 Task: Search one way flight ticket for 2 adults, 2 infants in seat and 1 infant on lap in first from Fairbanks: Fairbanks International Airport to Fort Wayne: Fort Wayne International Airport on 5-4-2023. Choice of flights is United. Number of bags: 1 checked bag. Price is upto 75000. Outbound departure time preference is 10:45.
Action: Mouse moved to (392, 336)
Screenshot: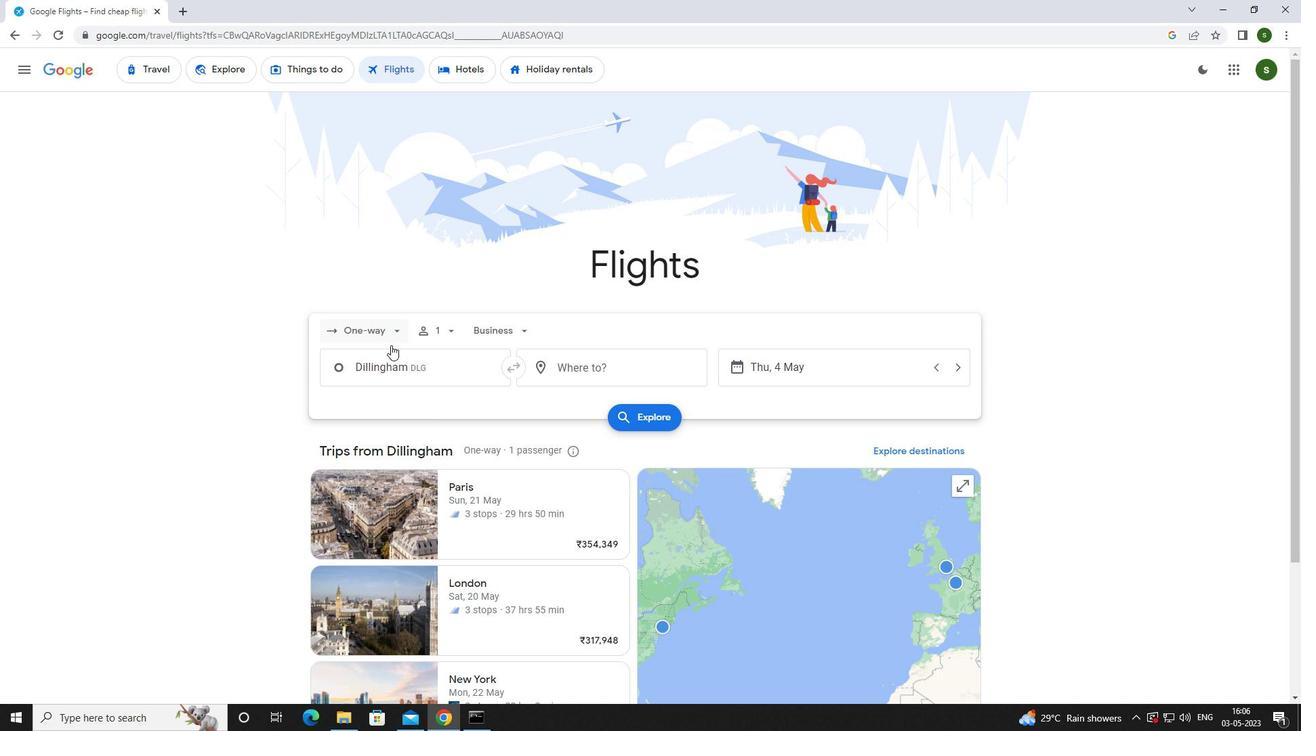 
Action: Mouse pressed left at (392, 336)
Screenshot: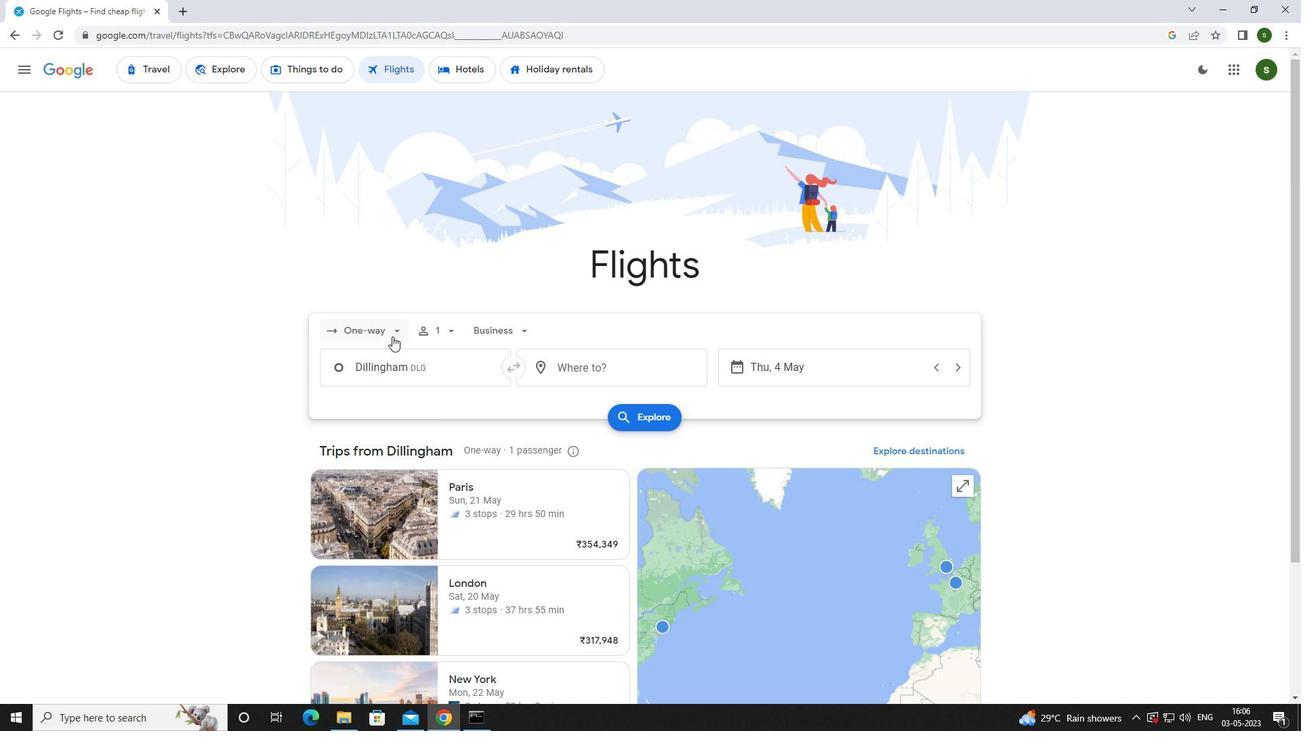 
Action: Mouse moved to (393, 393)
Screenshot: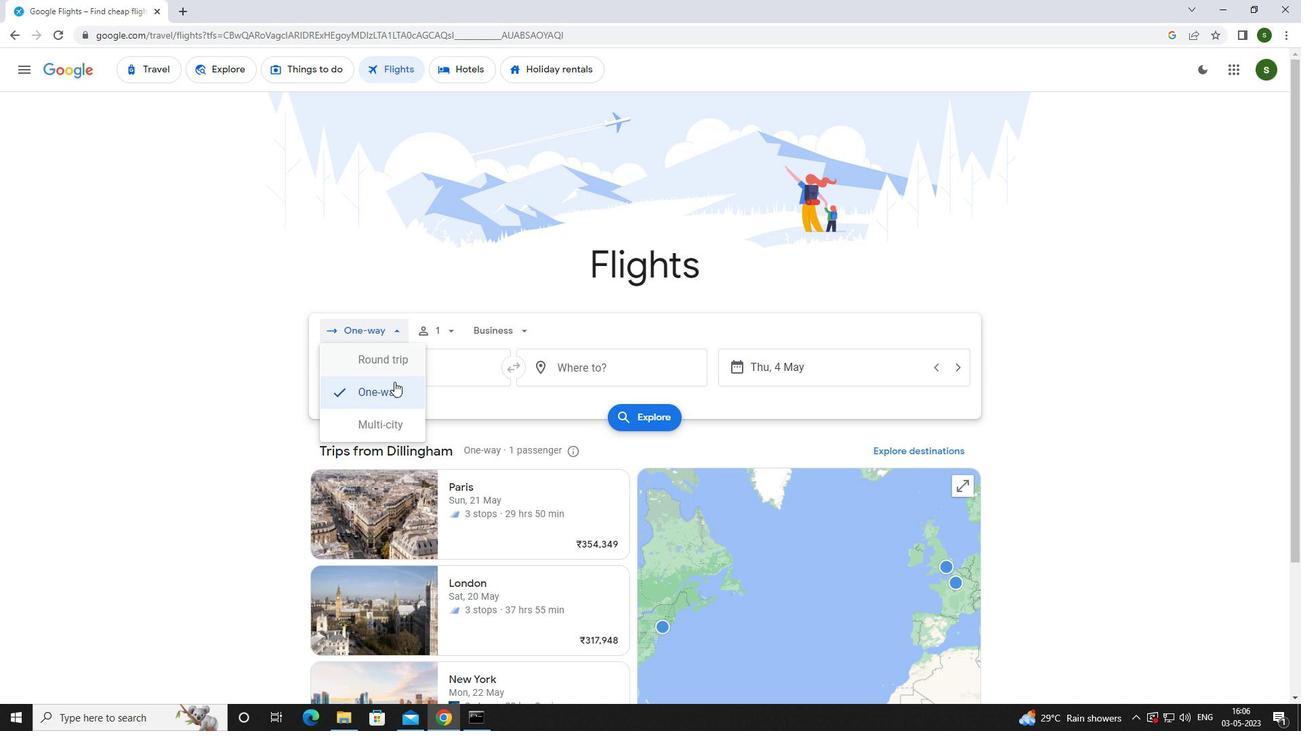 
Action: Mouse pressed left at (393, 393)
Screenshot: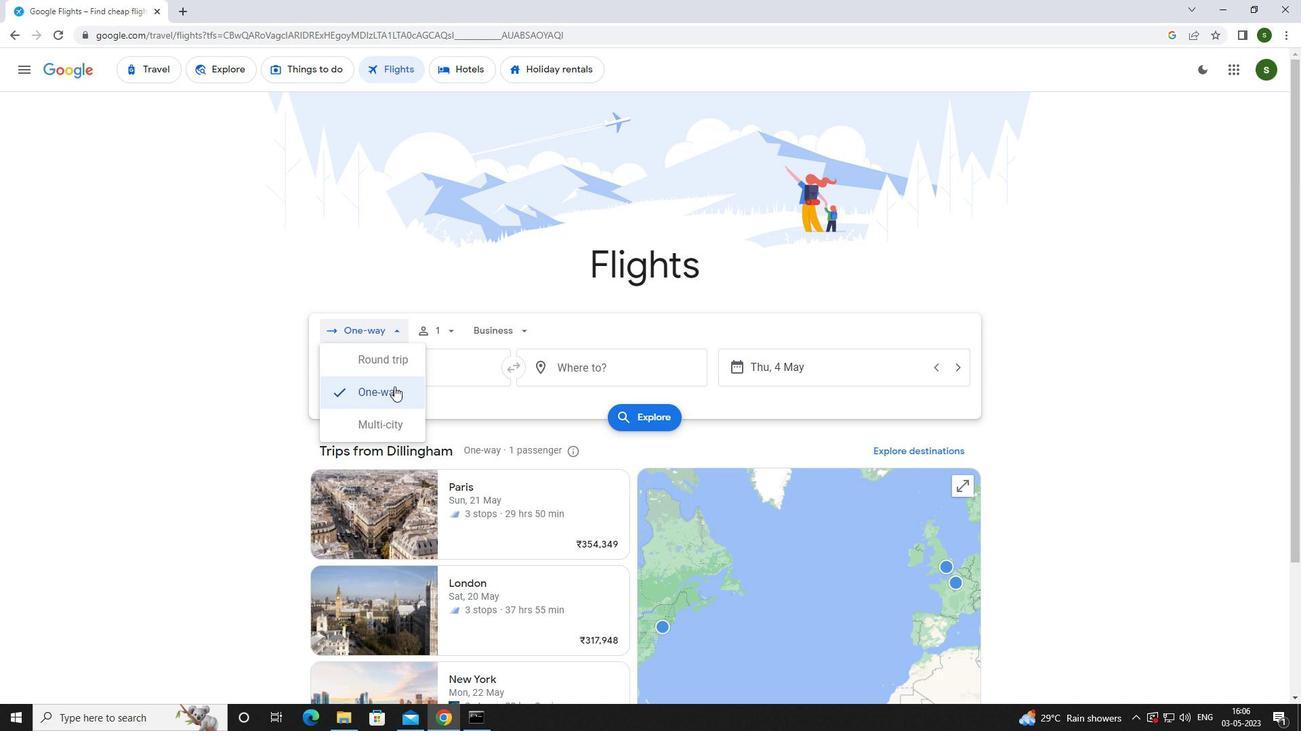
Action: Mouse moved to (452, 330)
Screenshot: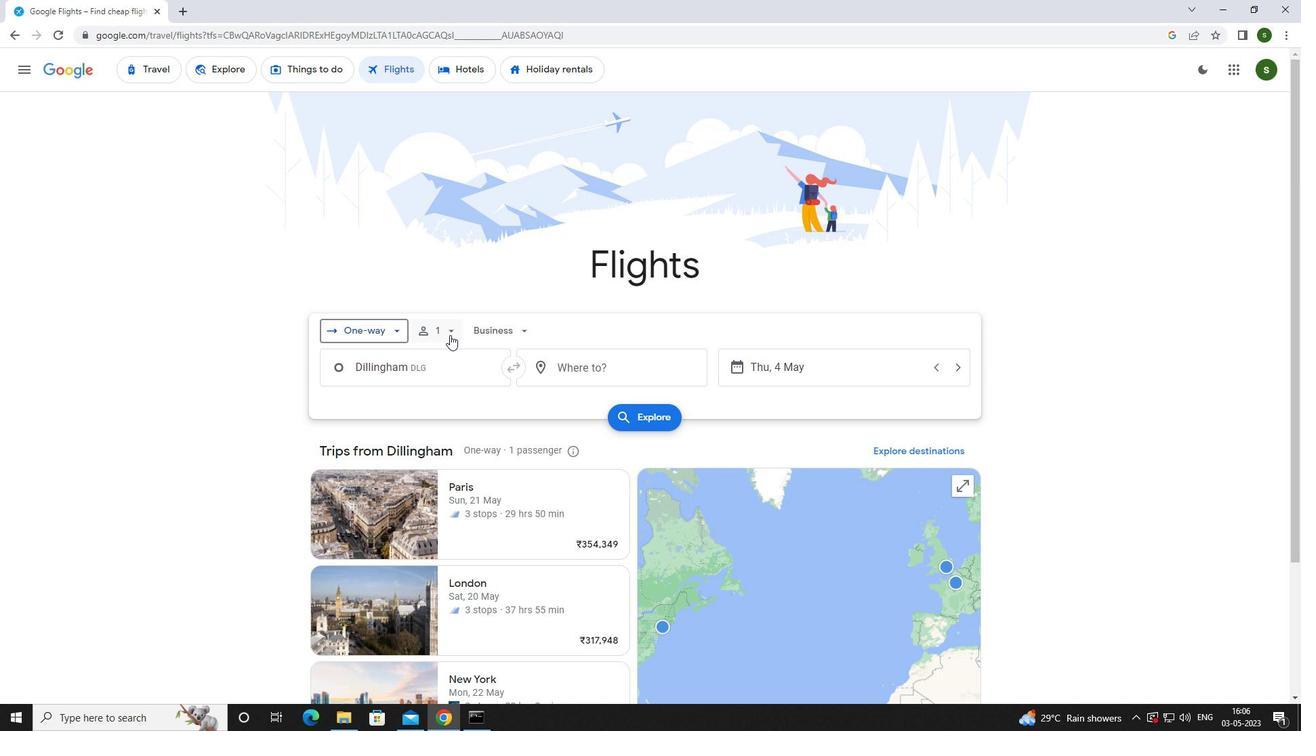 
Action: Mouse pressed left at (452, 330)
Screenshot: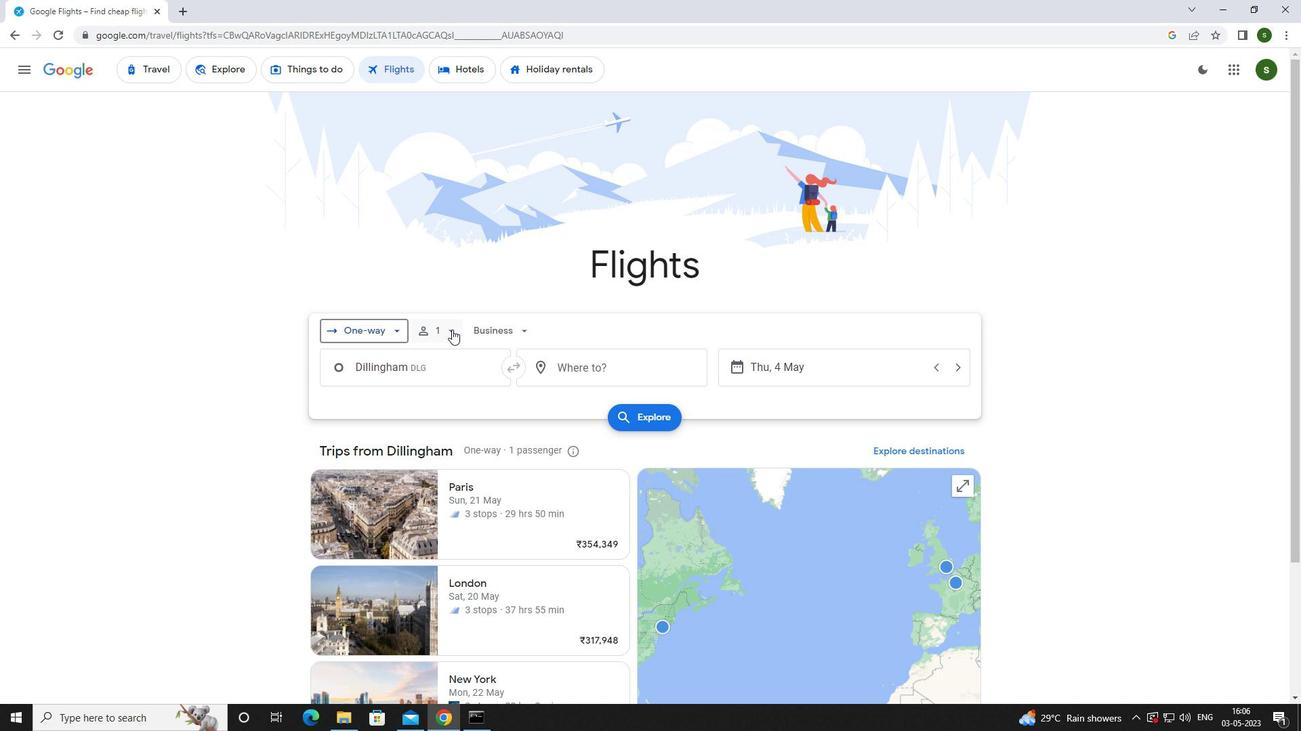 
Action: Mouse moved to (555, 363)
Screenshot: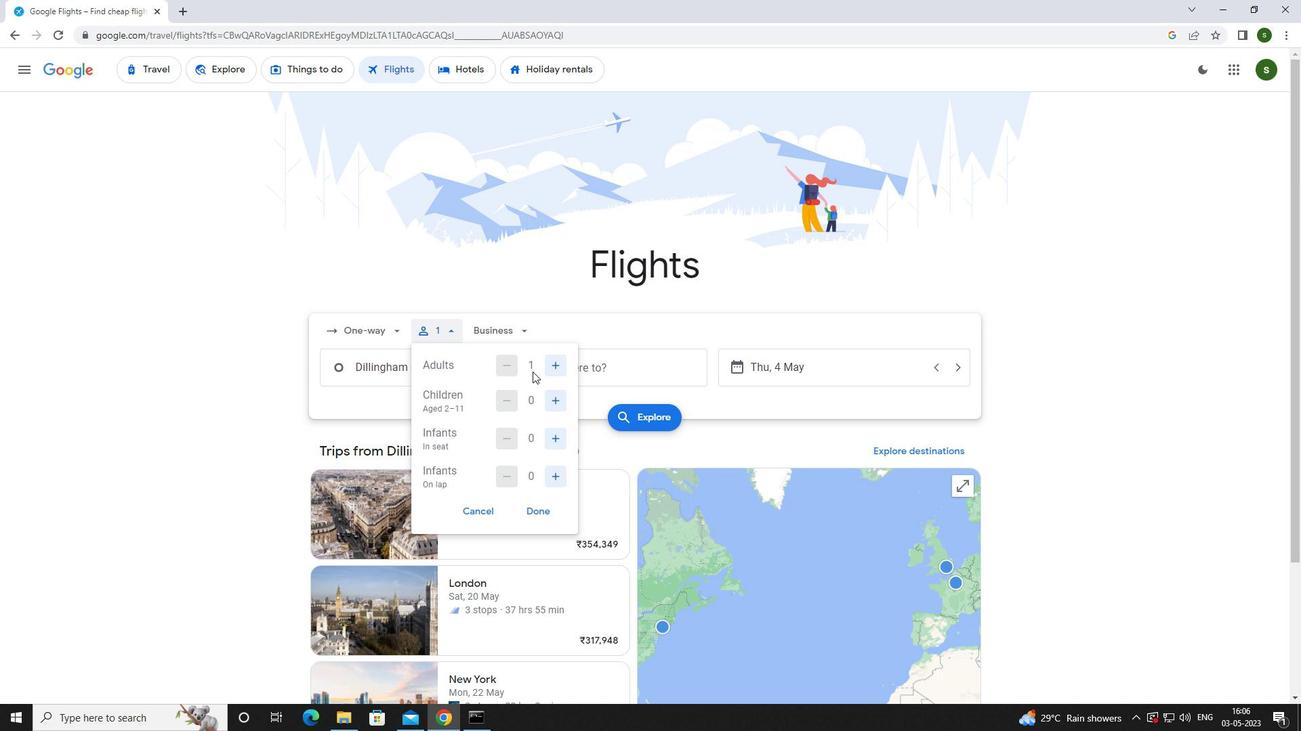 
Action: Mouse pressed left at (555, 363)
Screenshot: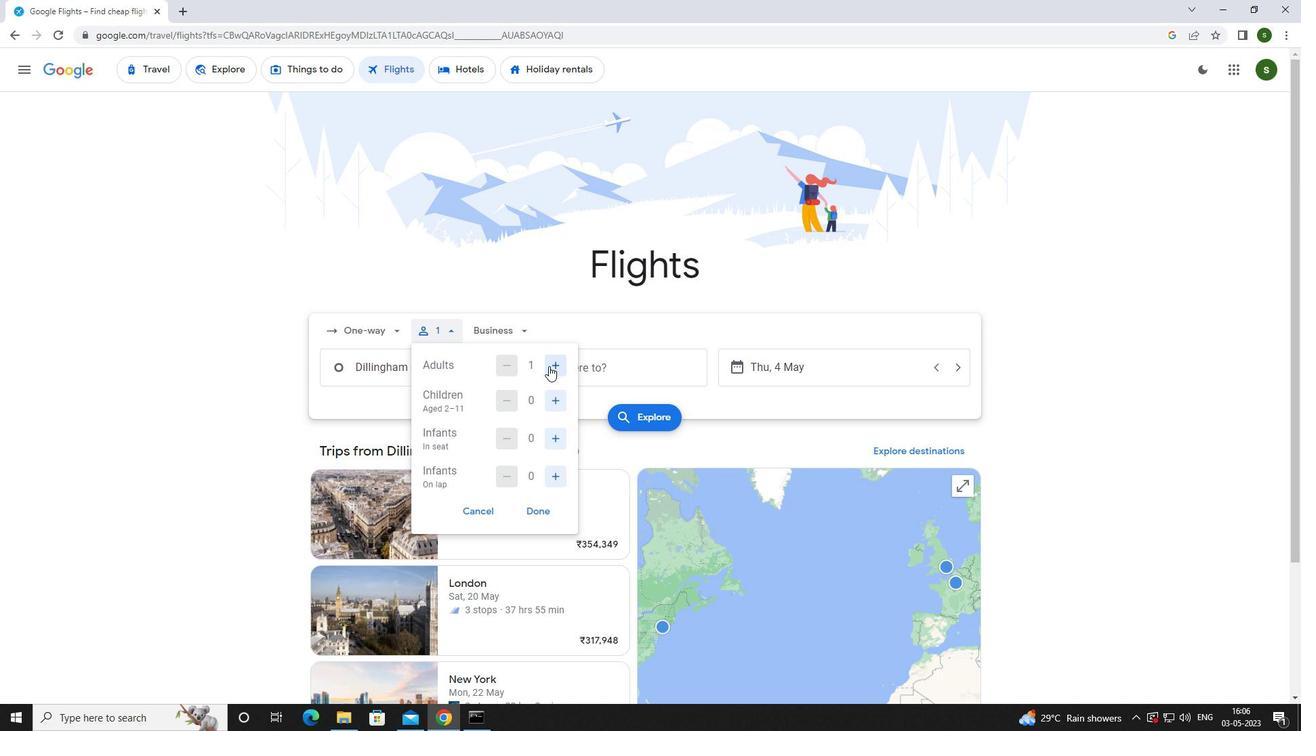 
Action: Mouse moved to (548, 437)
Screenshot: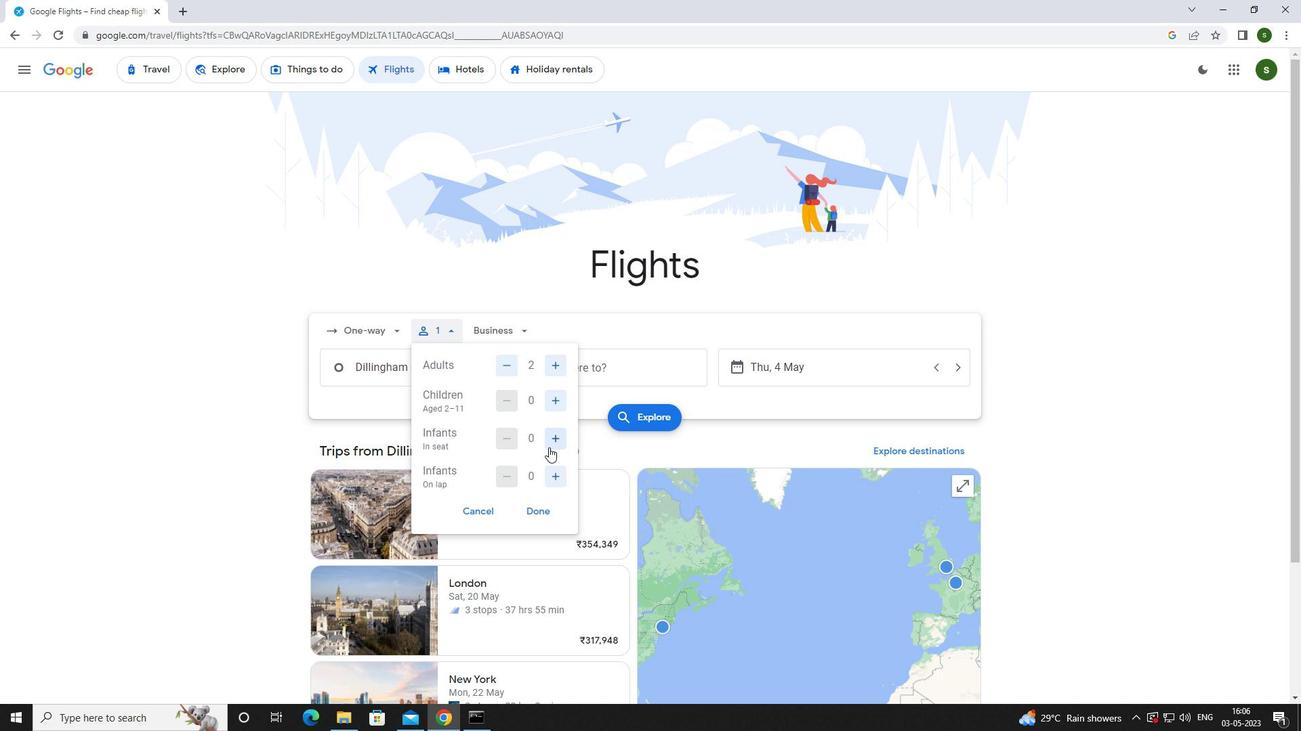 
Action: Mouse pressed left at (548, 437)
Screenshot: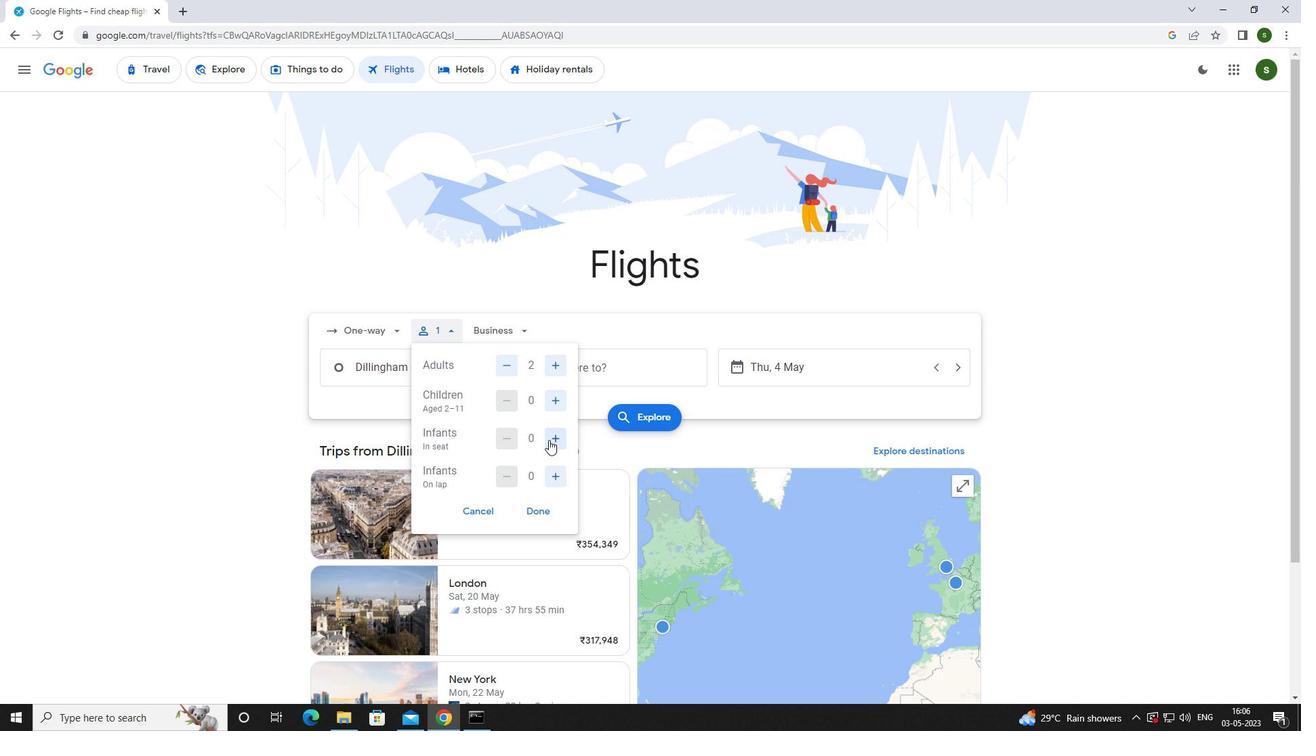 
Action: Mouse pressed left at (548, 437)
Screenshot: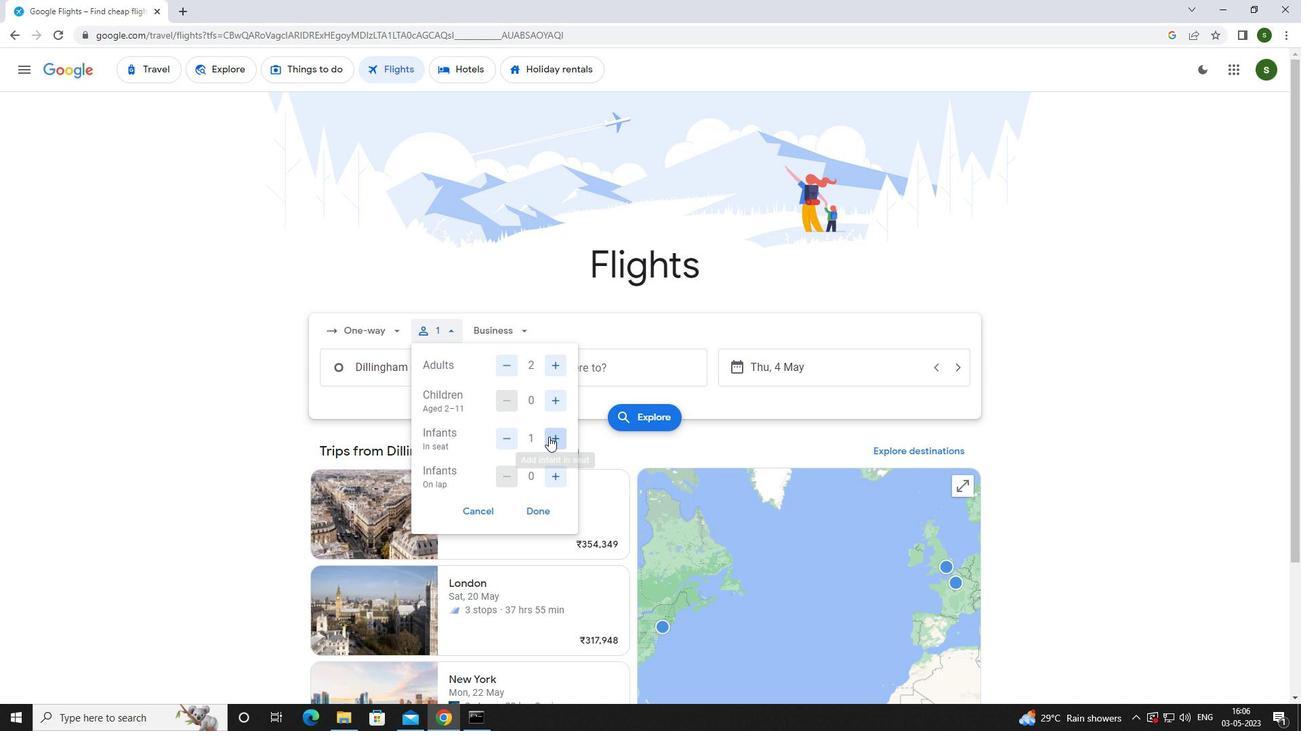 
Action: Mouse moved to (559, 474)
Screenshot: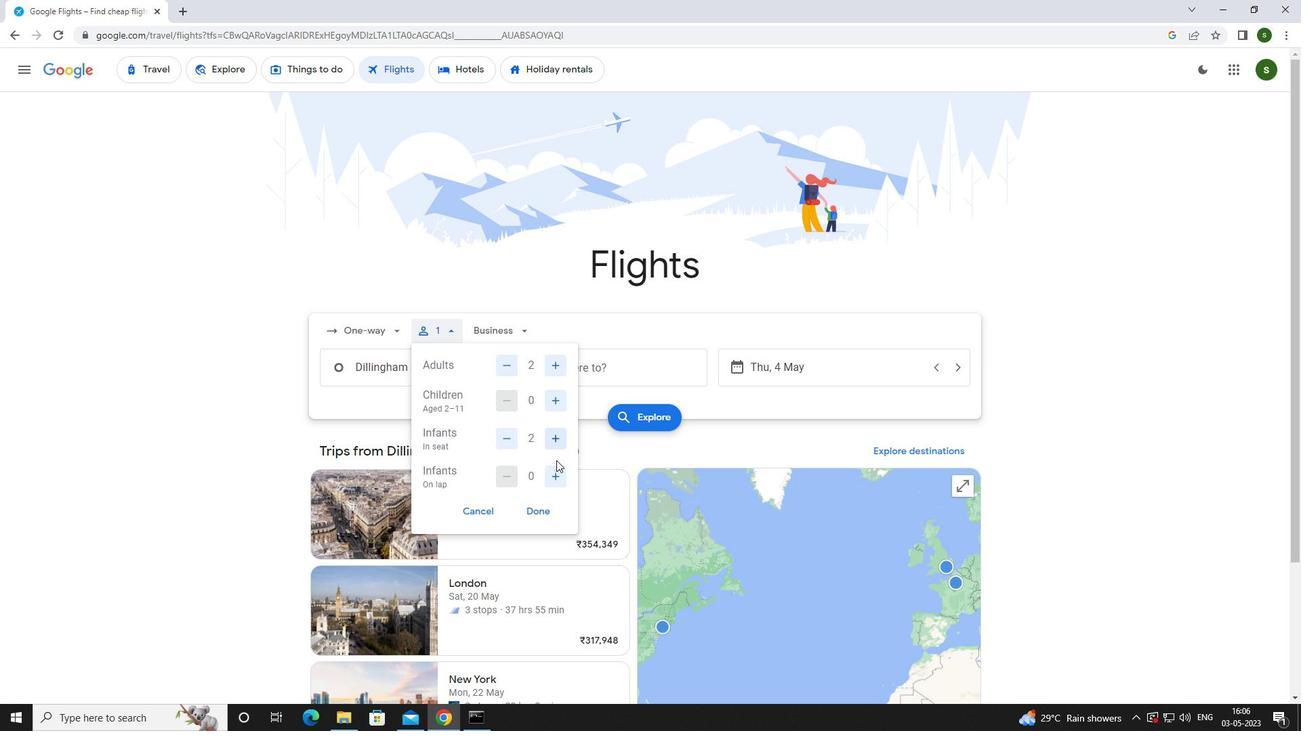 
Action: Mouse pressed left at (559, 474)
Screenshot: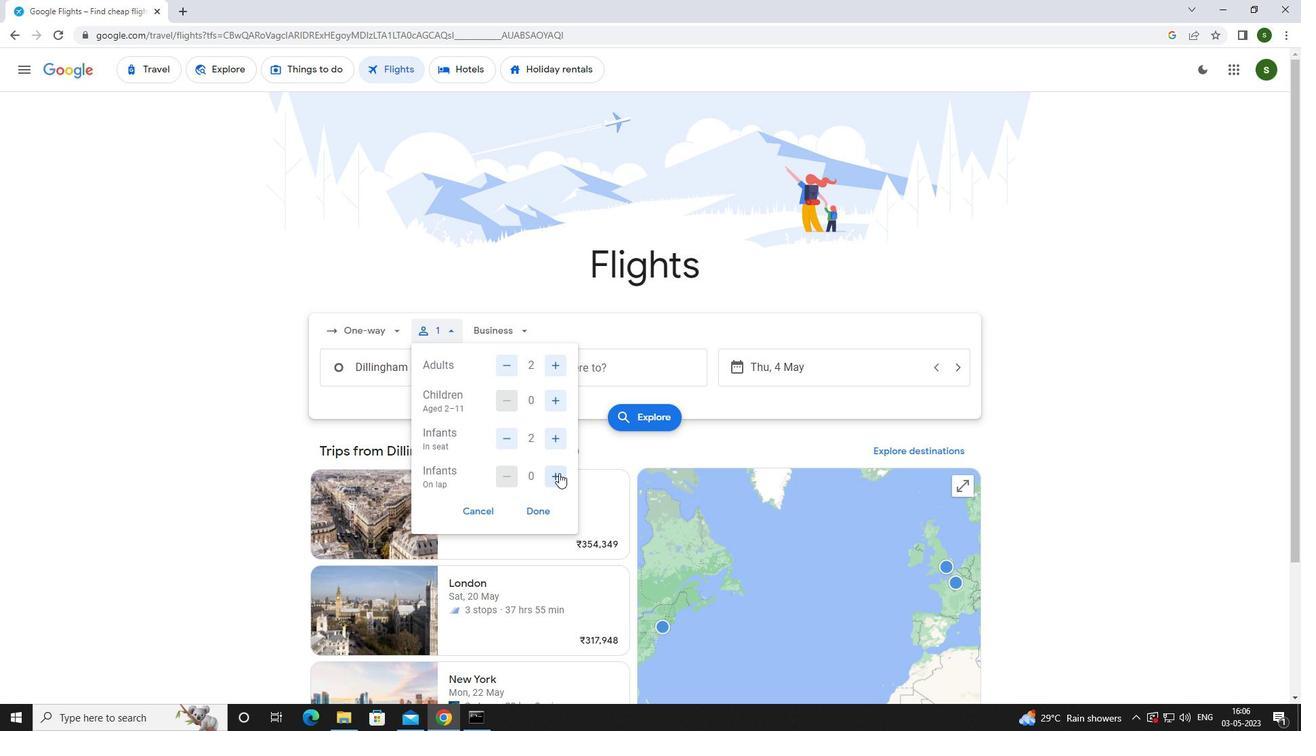 
Action: Mouse moved to (511, 321)
Screenshot: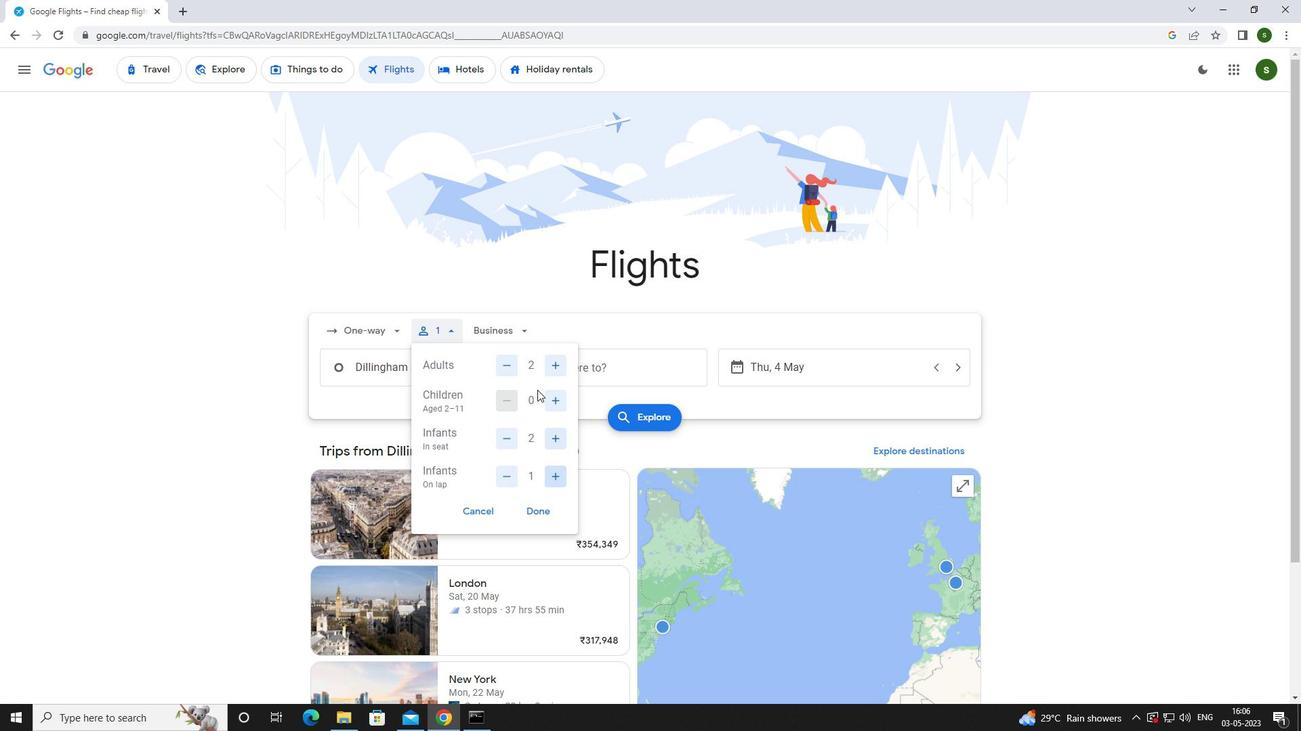 
Action: Mouse pressed left at (511, 321)
Screenshot: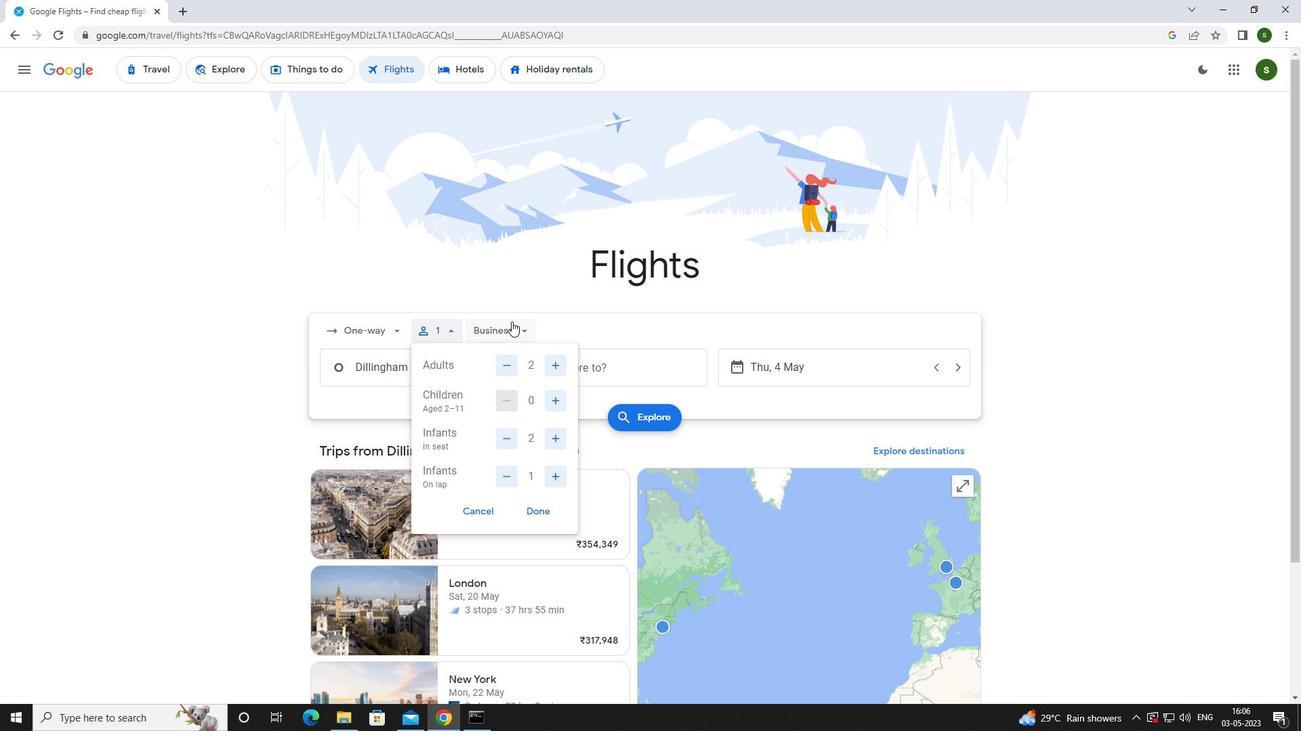 
Action: Mouse moved to (526, 460)
Screenshot: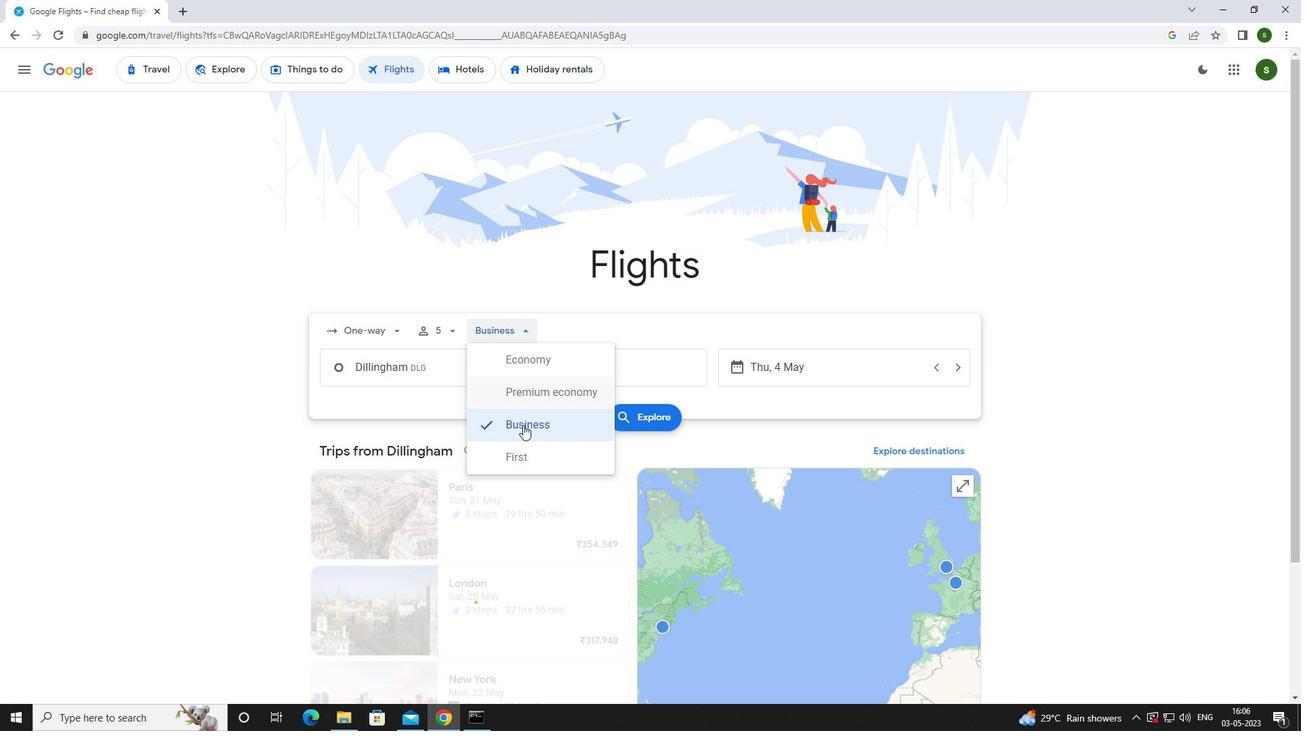 
Action: Mouse pressed left at (526, 460)
Screenshot: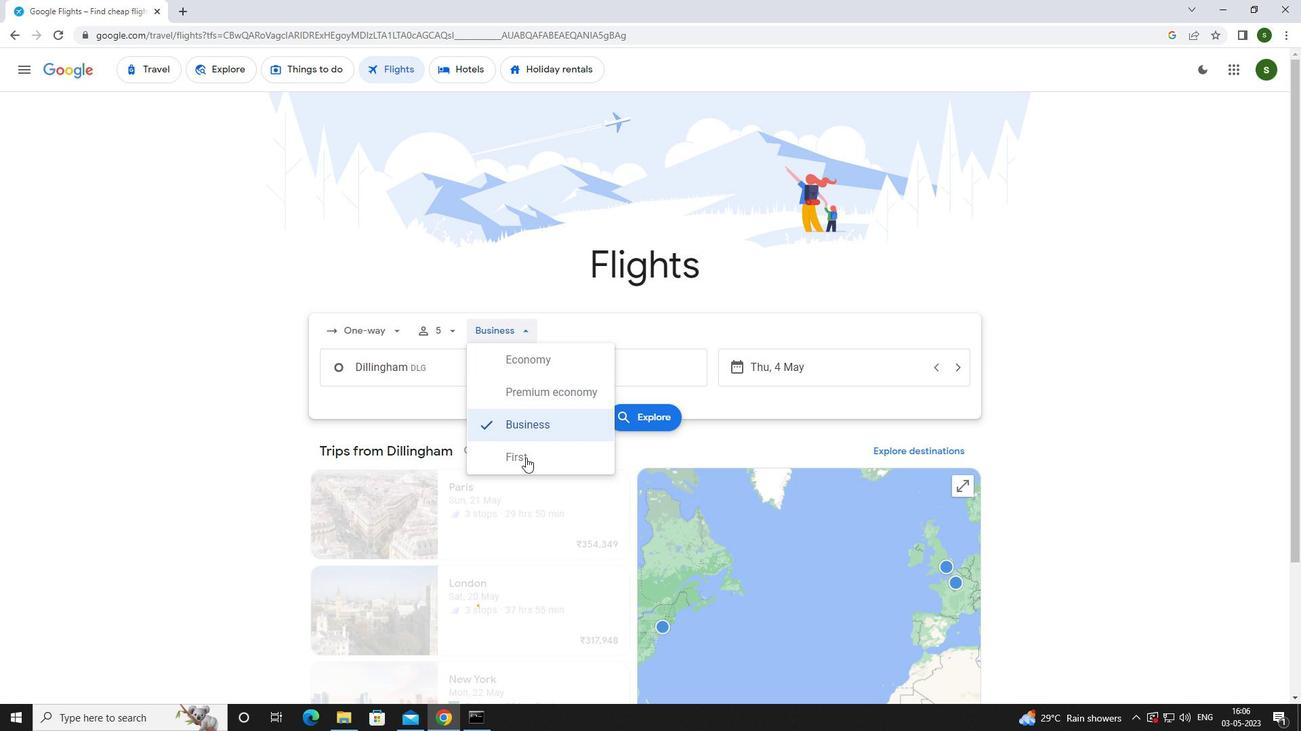 
Action: Mouse moved to (460, 369)
Screenshot: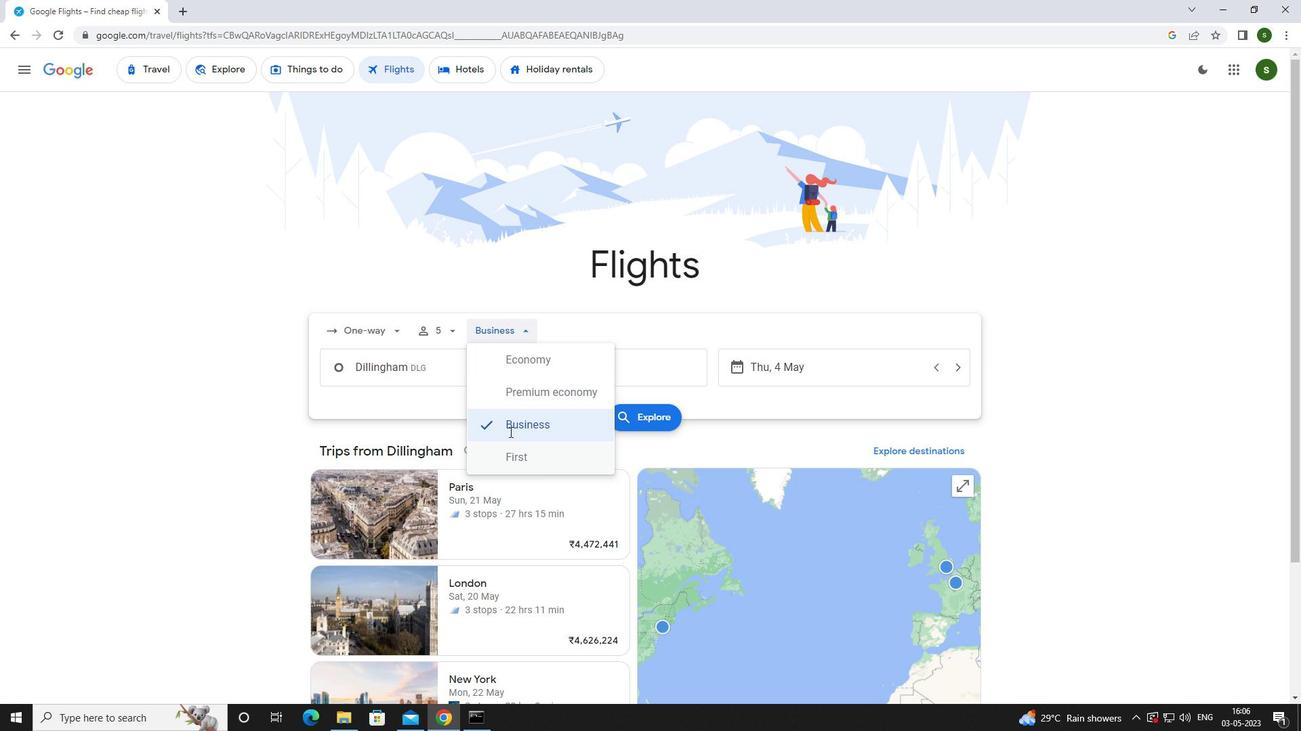 
Action: Mouse pressed left at (460, 369)
Screenshot: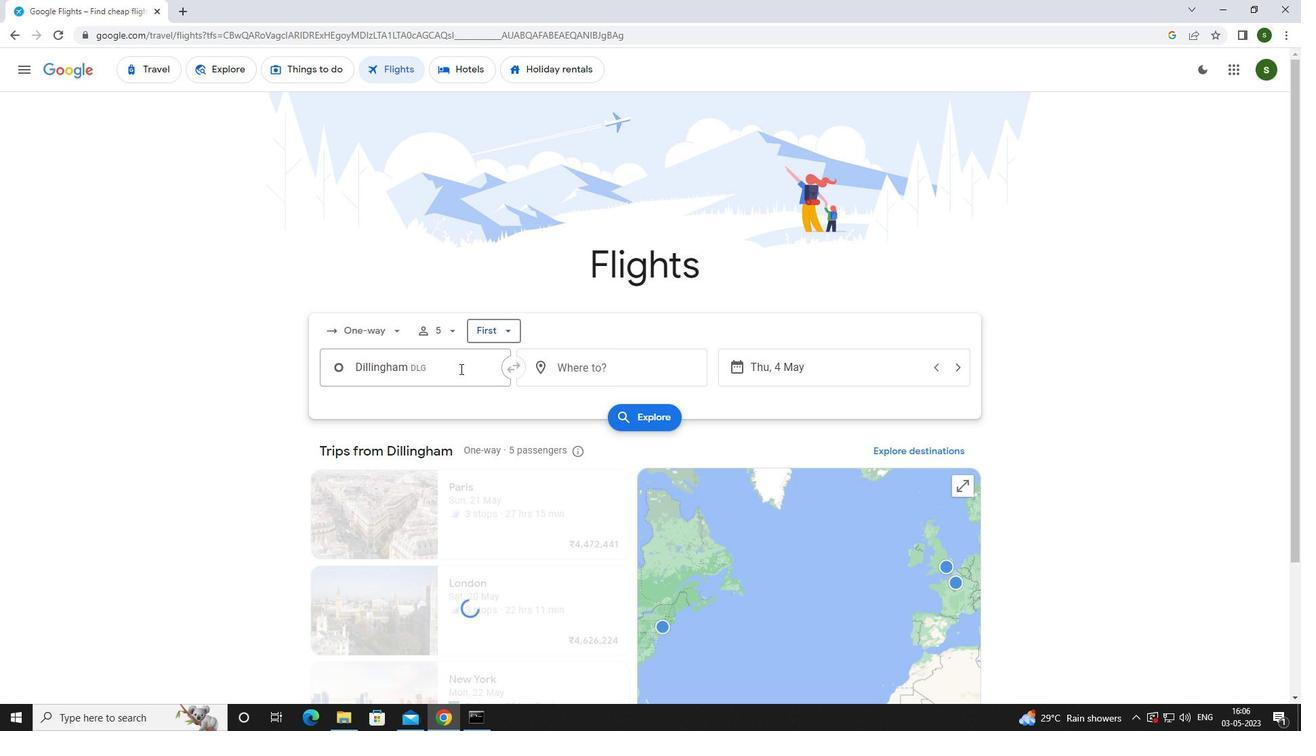 
Action: Key pressed <Key.caps_lock>f<Key.caps_lock>airbanks
Screenshot: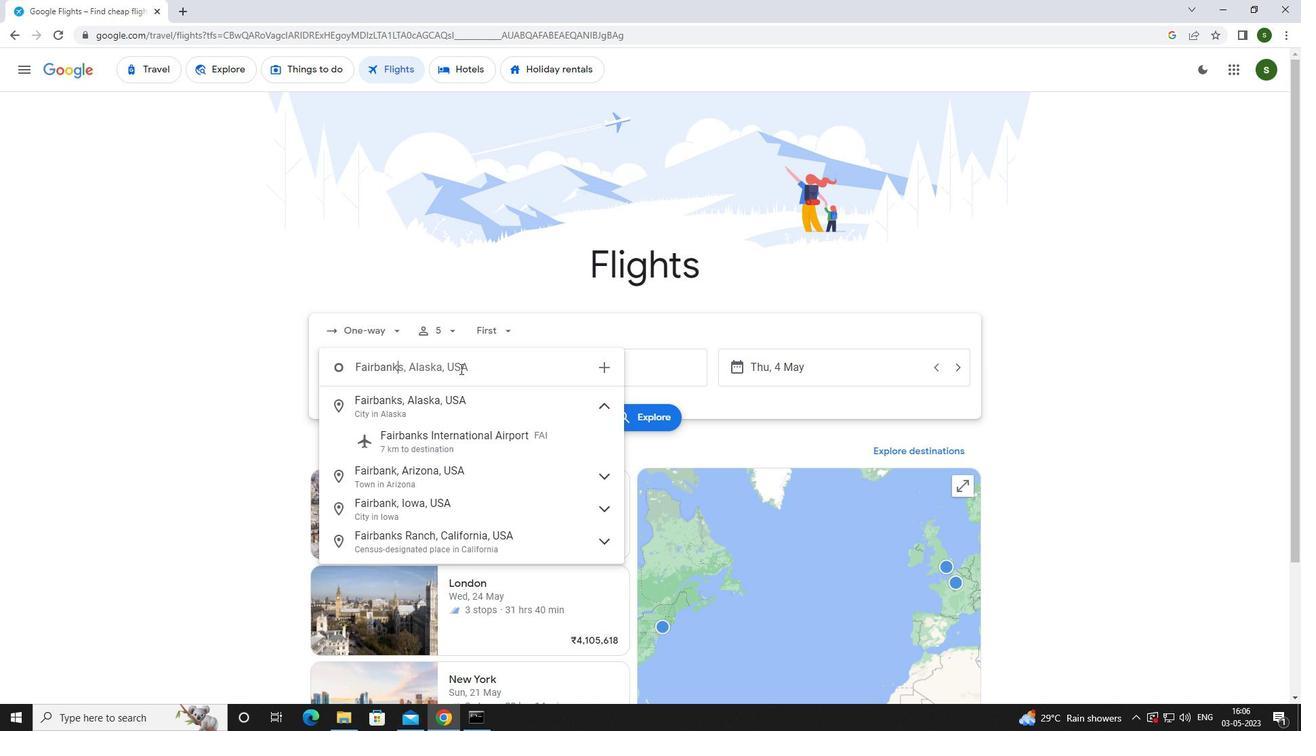 
Action: Mouse moved to (454, 435)
Screenshot: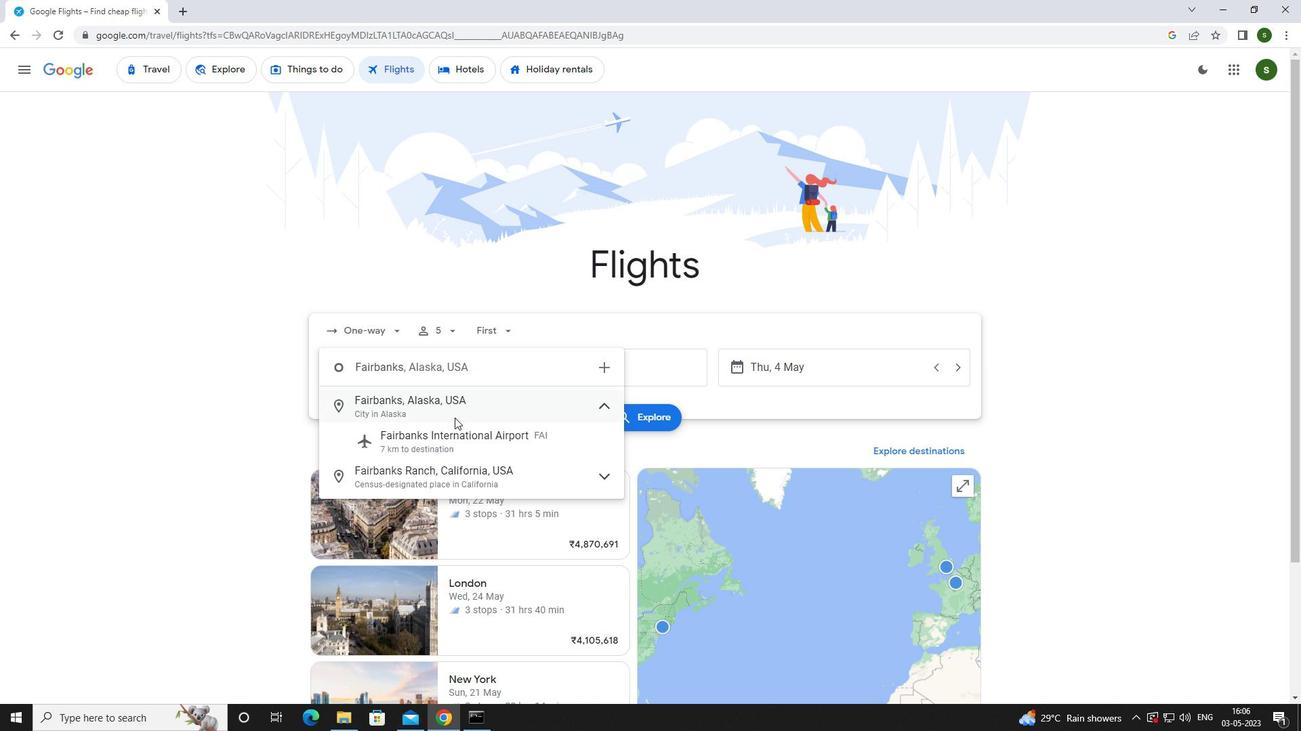 
Action: Mouse pressed left at (454, 435)
Screenshot: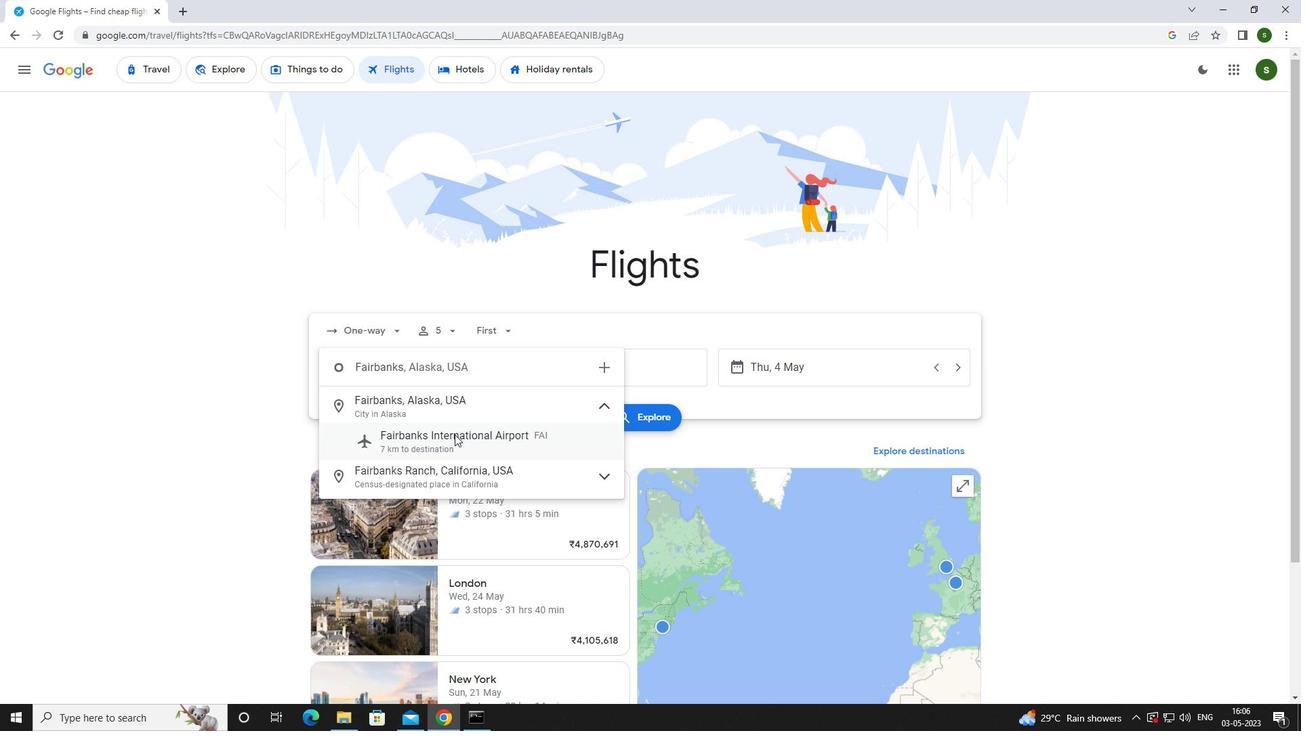 
Action: Mouse moved to (599, 372)
Screenshot: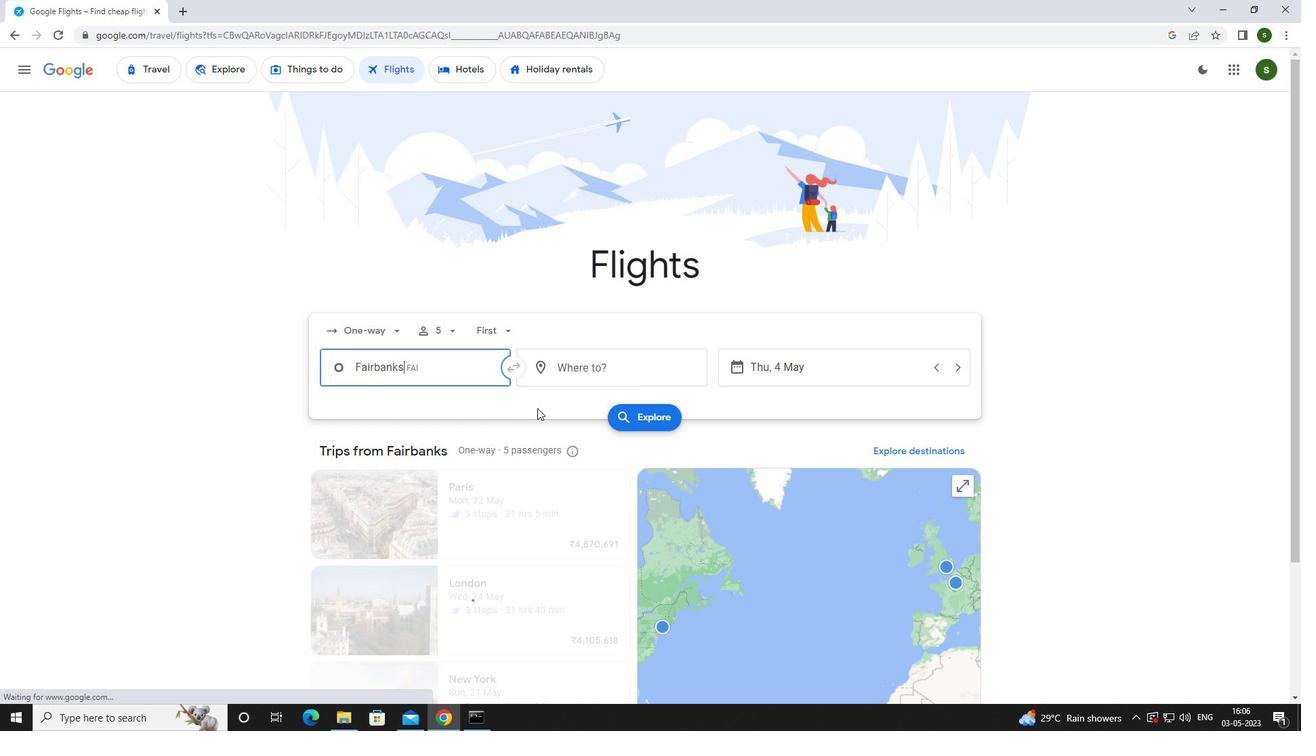 
Action: Mouse pressed left at (599, 372)
Screenshot: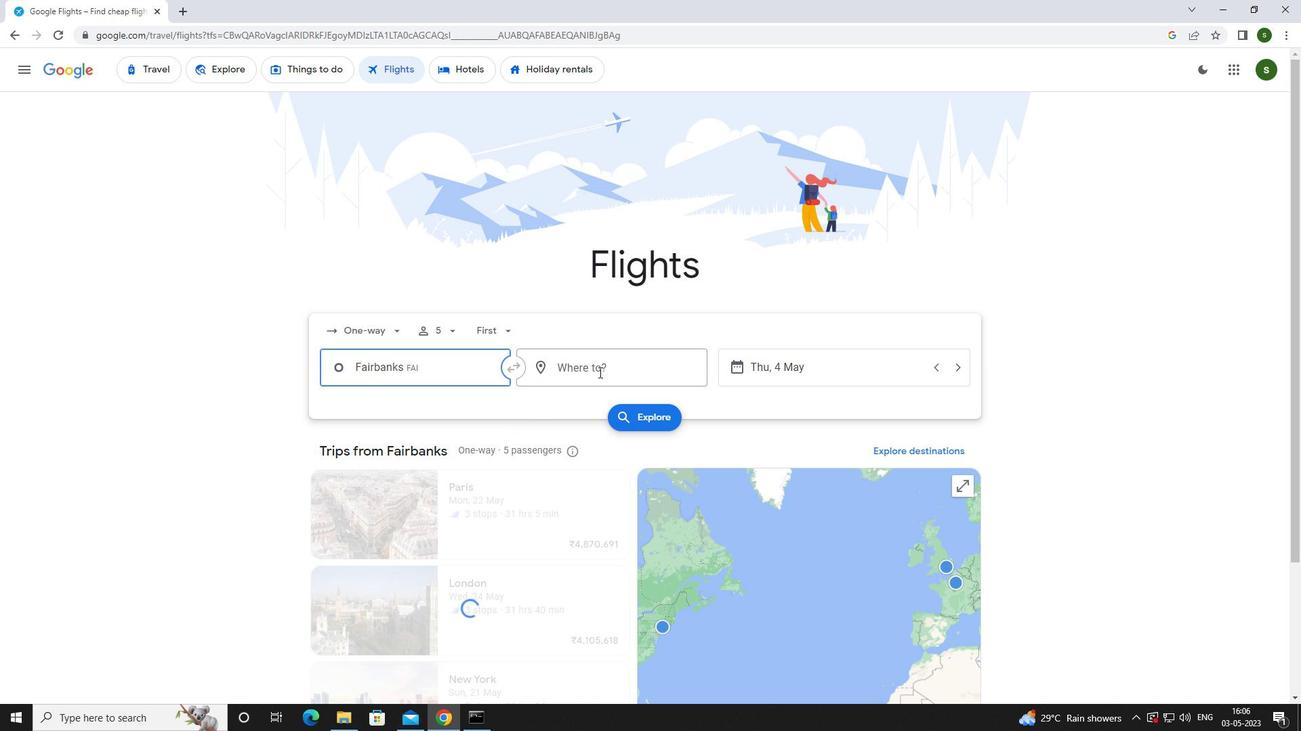 
Action: Mouse moved to (576, 364)
Screenshot: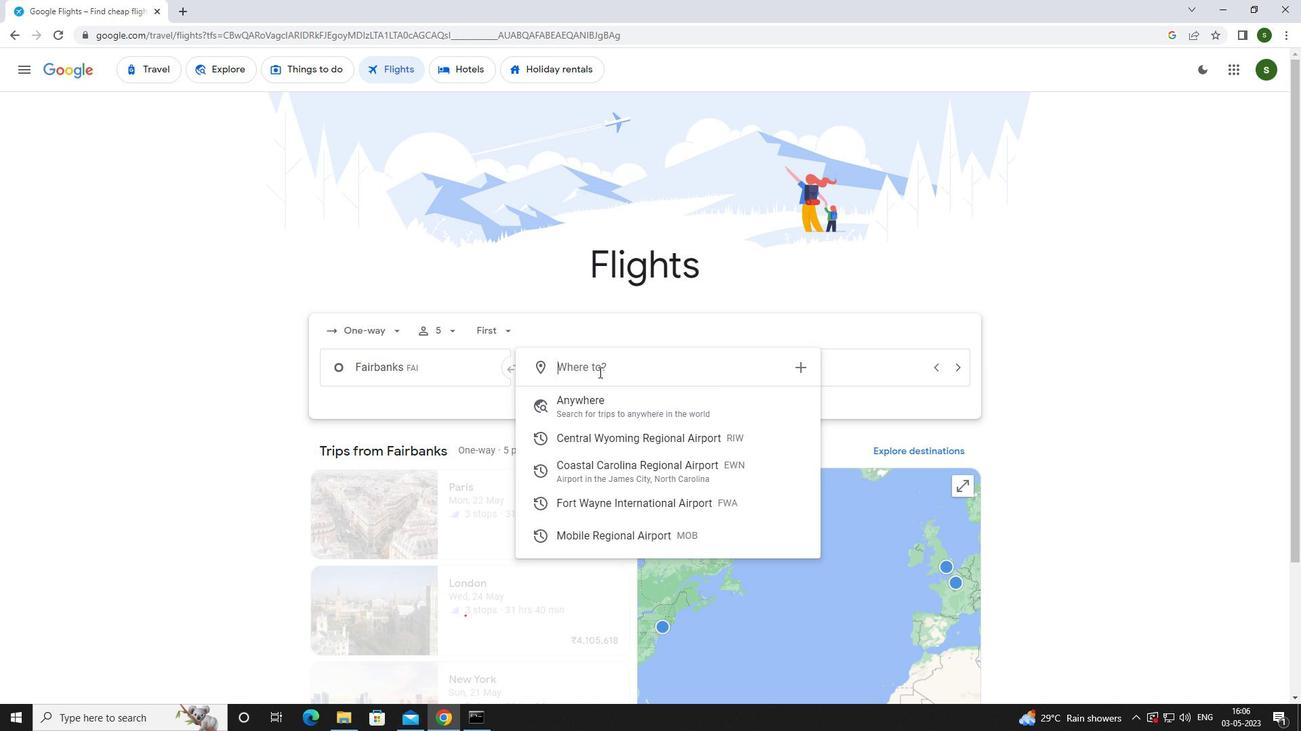 
Action: Key pressed <Key.caps_lock>f<Key.caps_lock>ort<Key.space><Key.caps_lock>w<Key.caps_lock>Ay
Screenshot: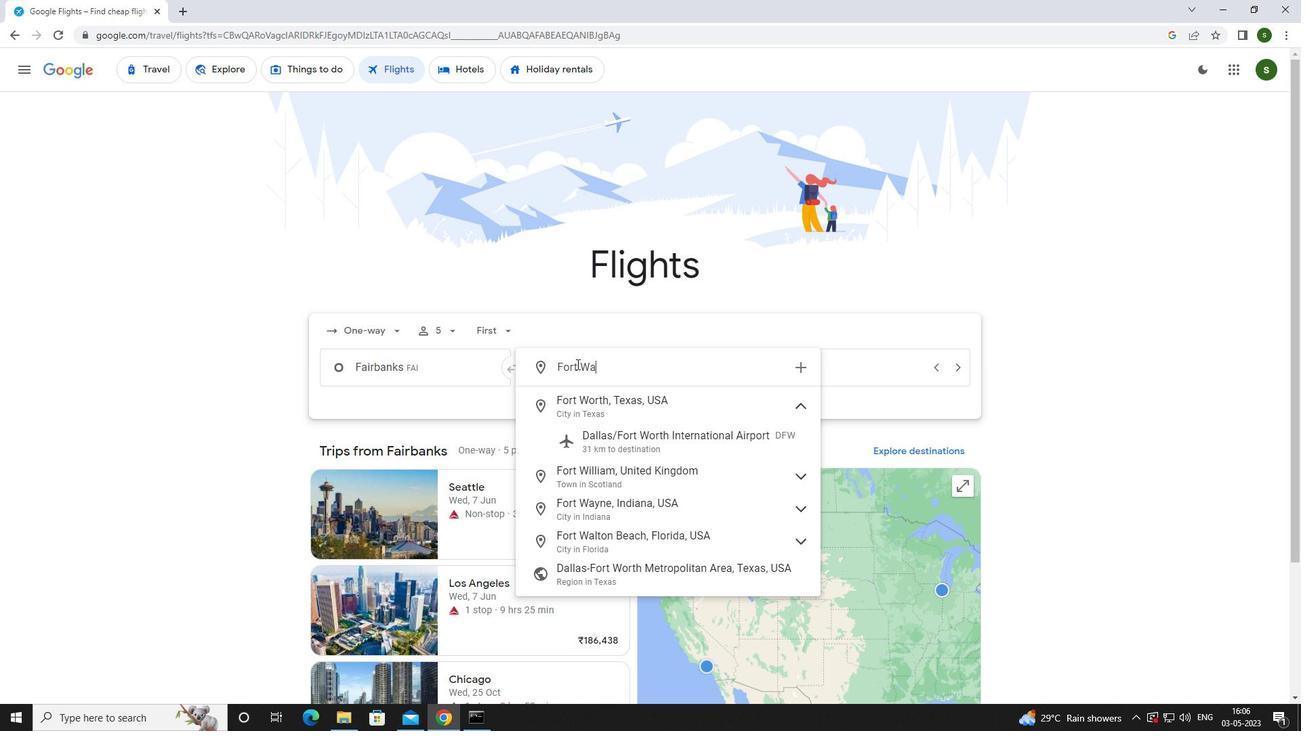 
Action: Mouse moved to (610, 436)
Screenshot: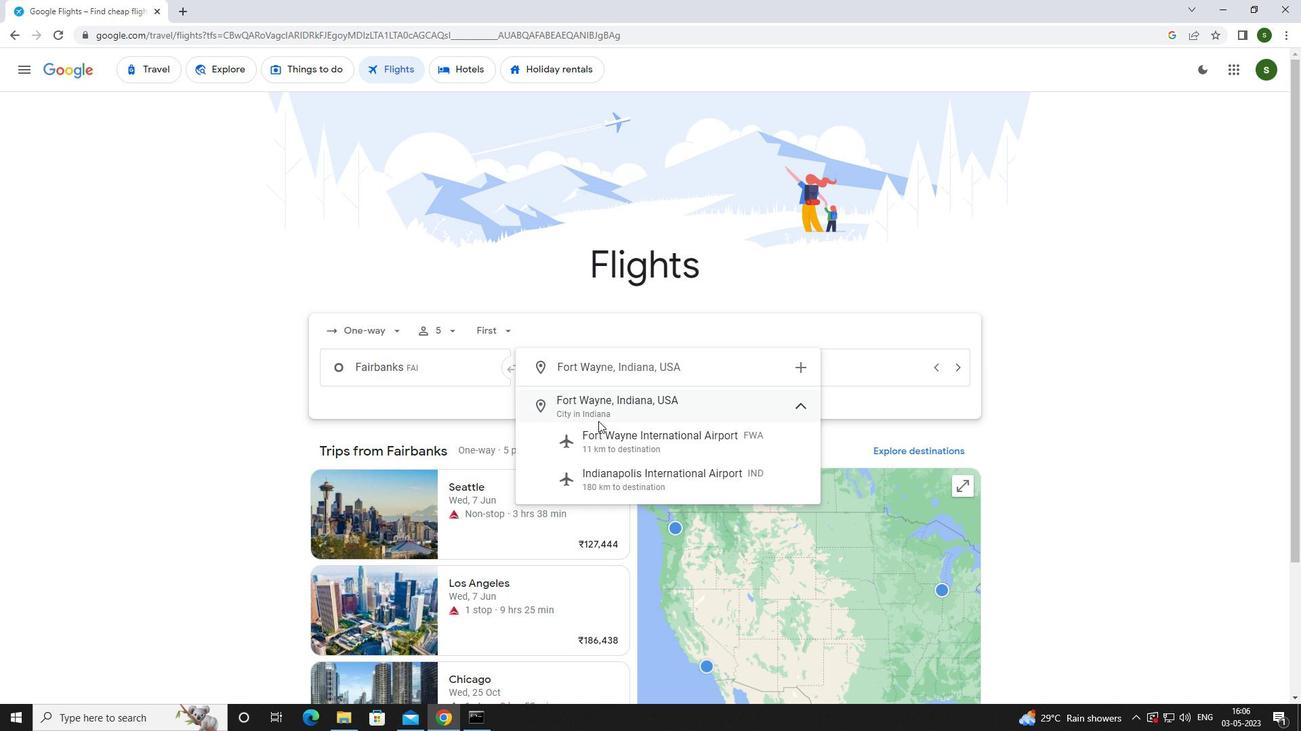 
Action: Mouse pressed left at (610, 436)
Screenshot: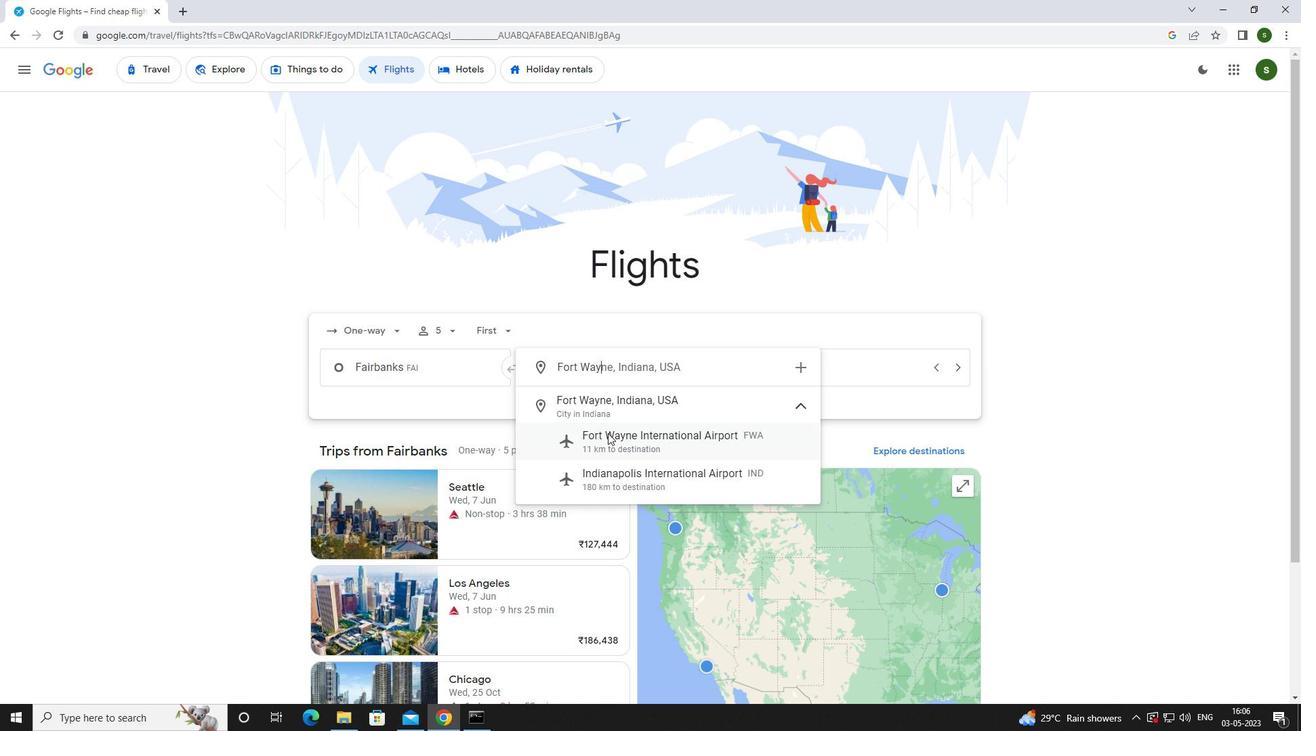 
Action: Mouse moved to (830, 365)
Screenshot: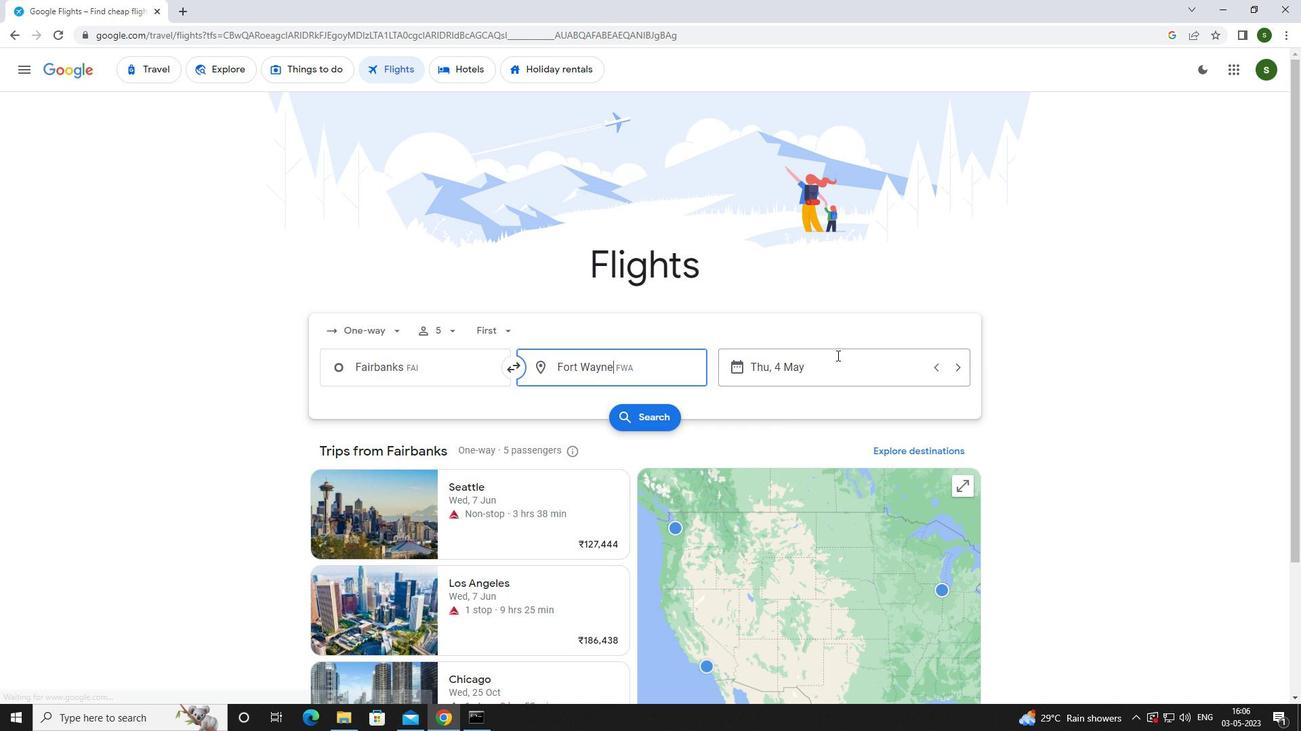 
Action: Mouse pressed left at (830, 365)
Screenshot: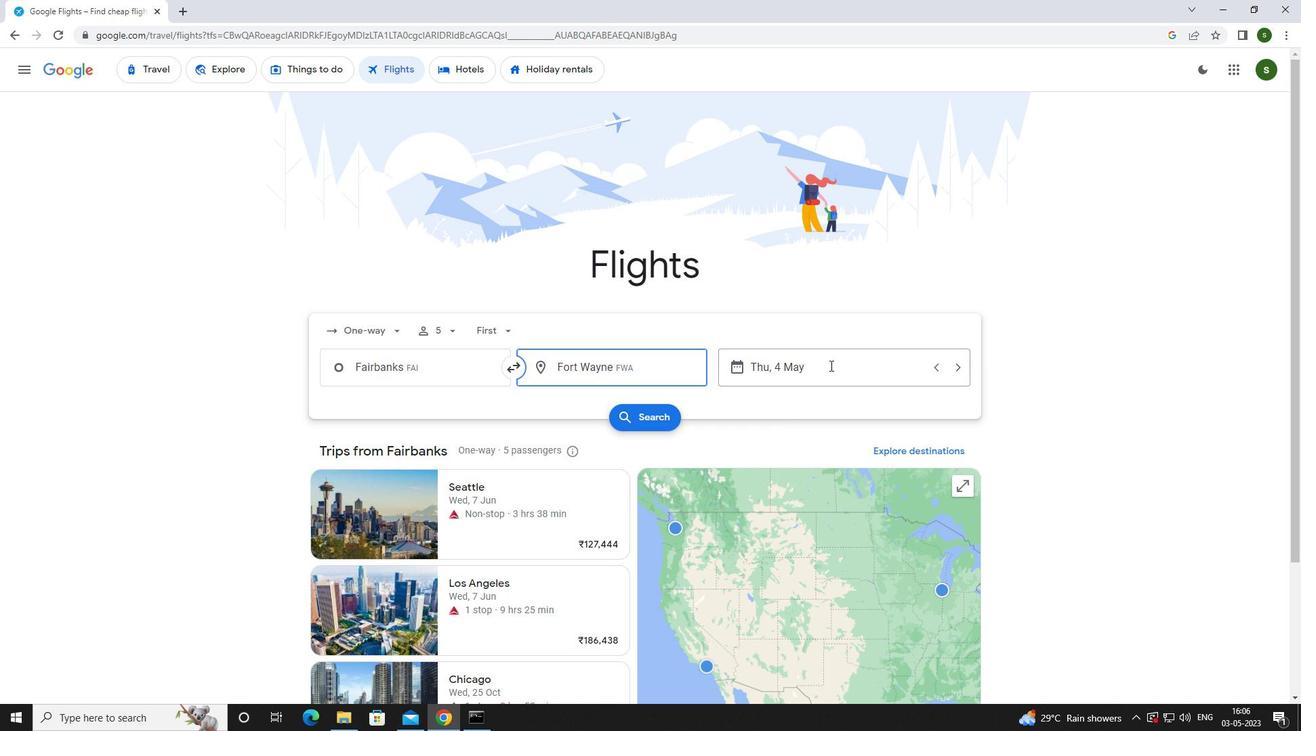 
Action: Mouse moved to (623, 457)
Screenshot: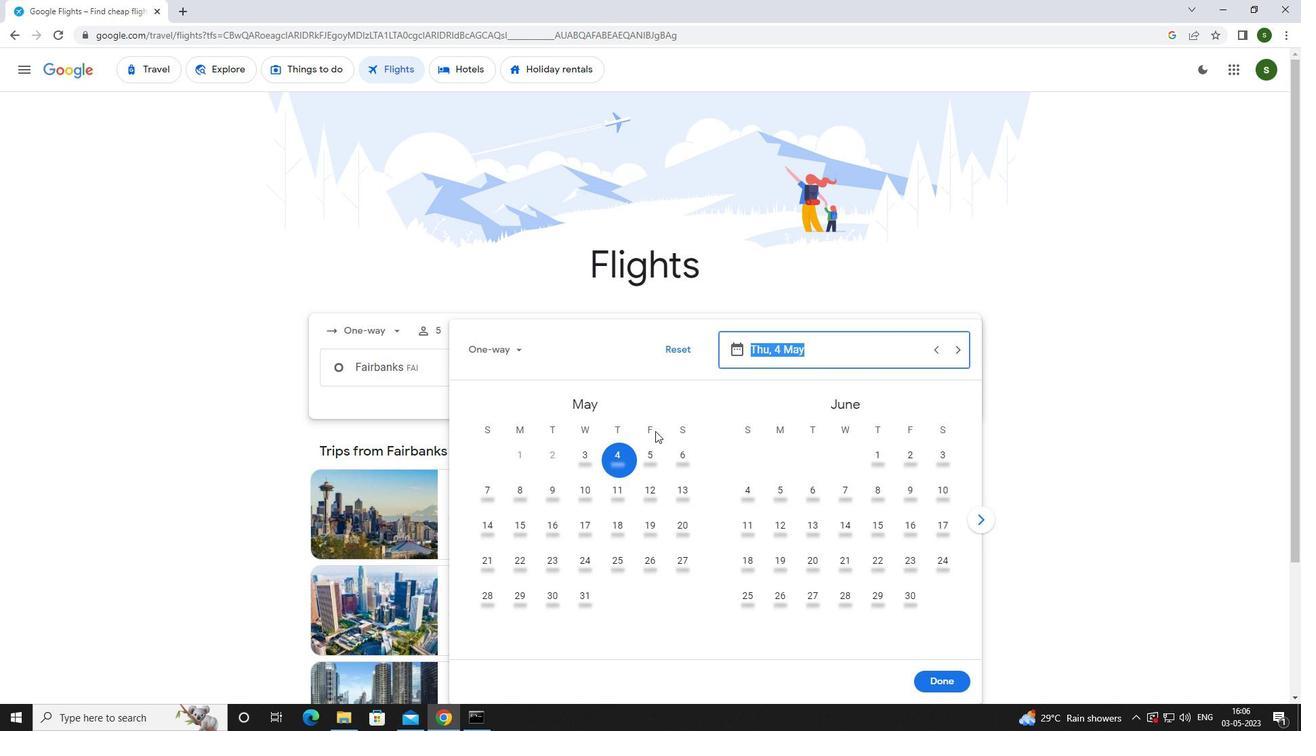 
Action: Mouse pressed left at (623, 457)
Screenshot: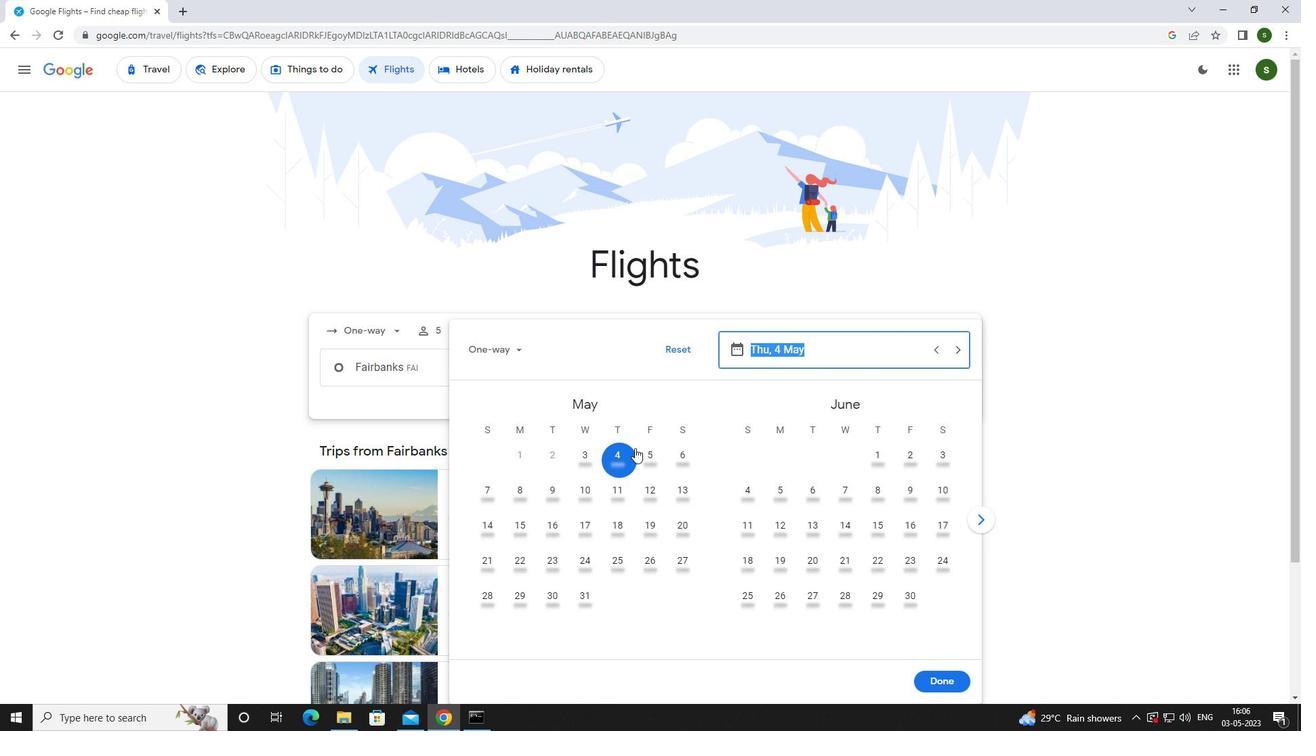 
Action: Mouse moved to (936, 679)
Screenshot: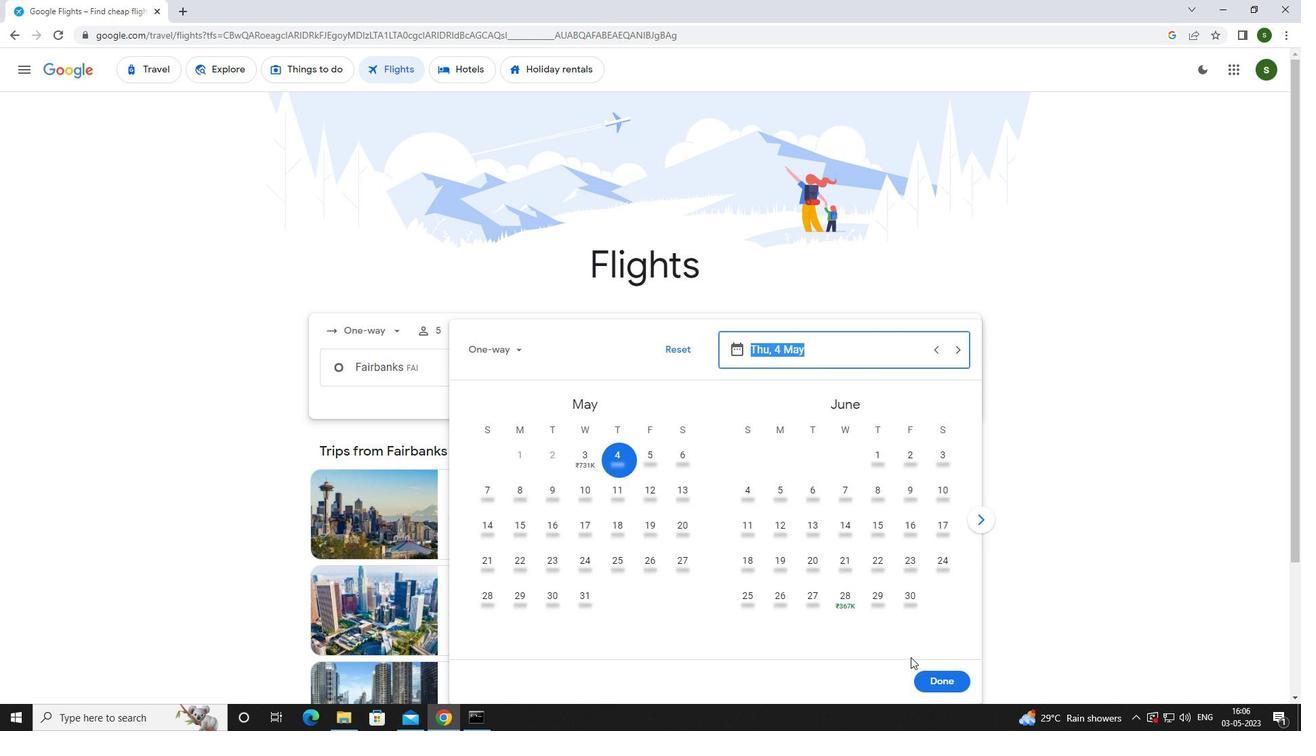 
Action: Mouse pressed left at (936, 679)
Screenshot: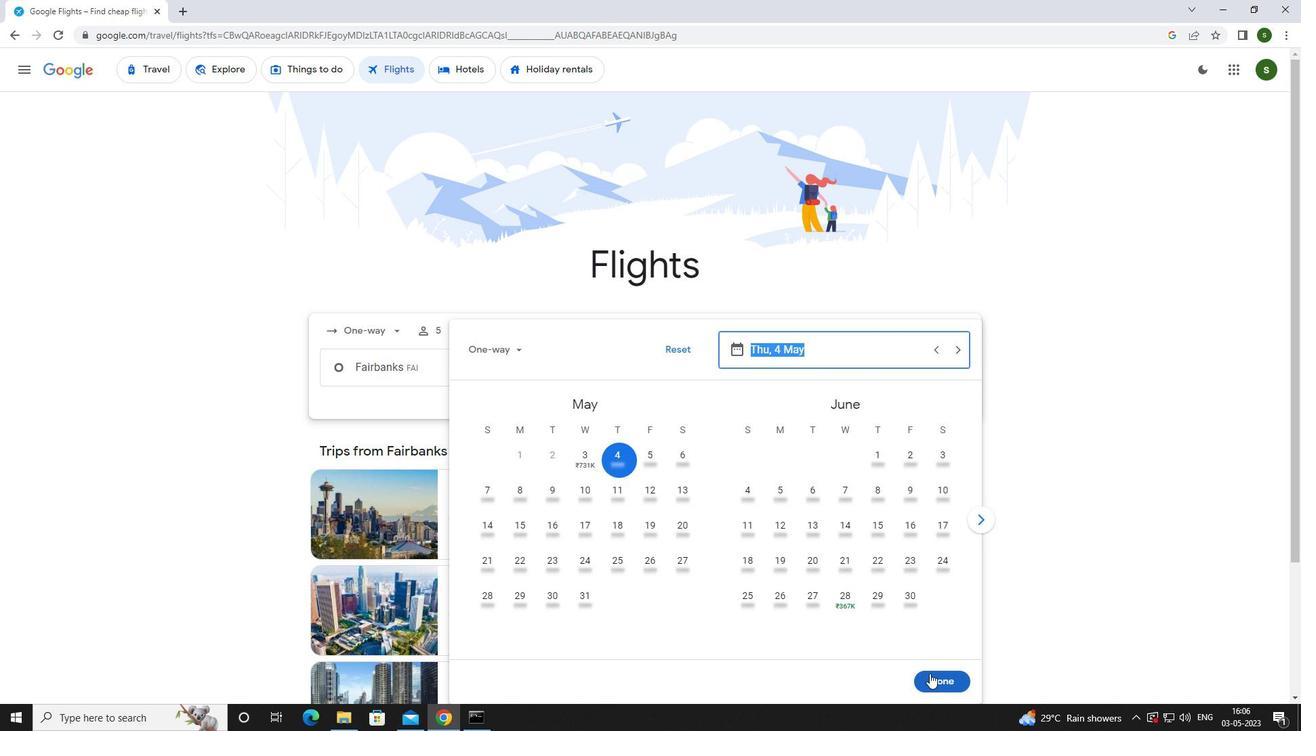 
Action: Mouse moved to (643, 424)
Screenshot: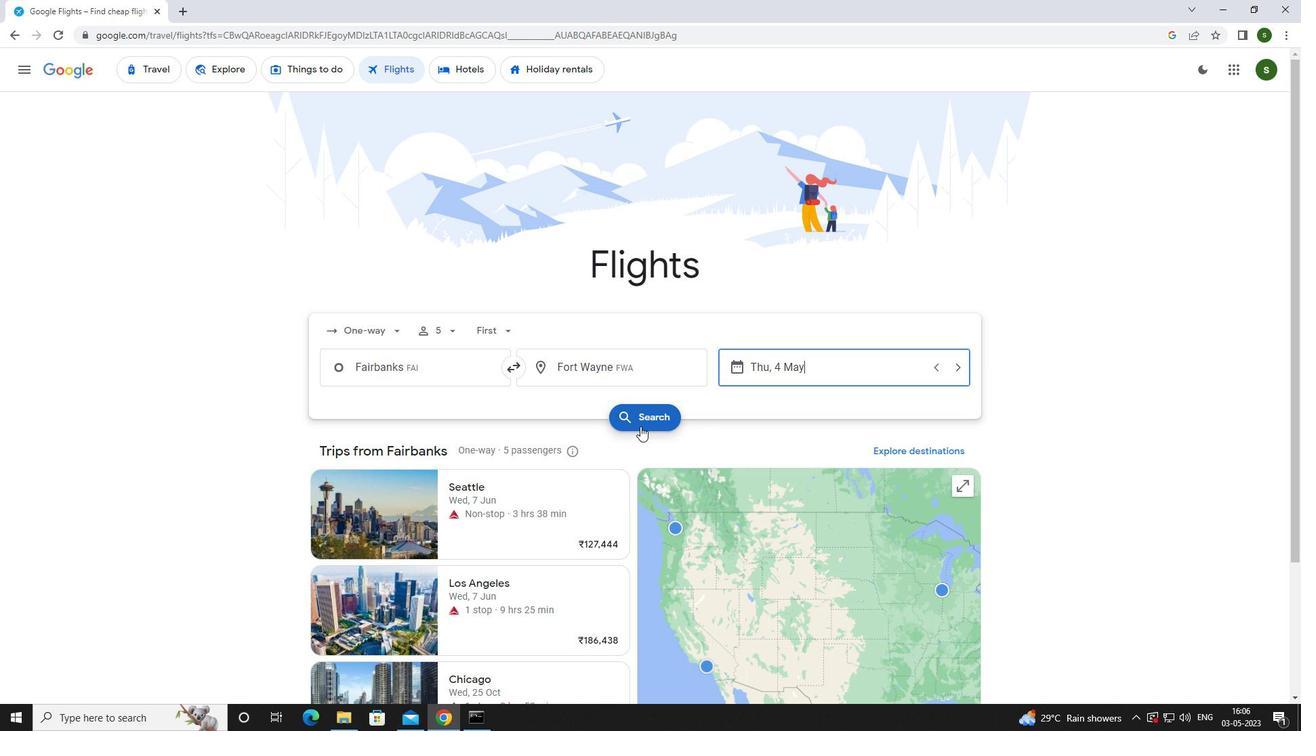 
Action: Mouse pressed left at (643, 424)
Screenshot: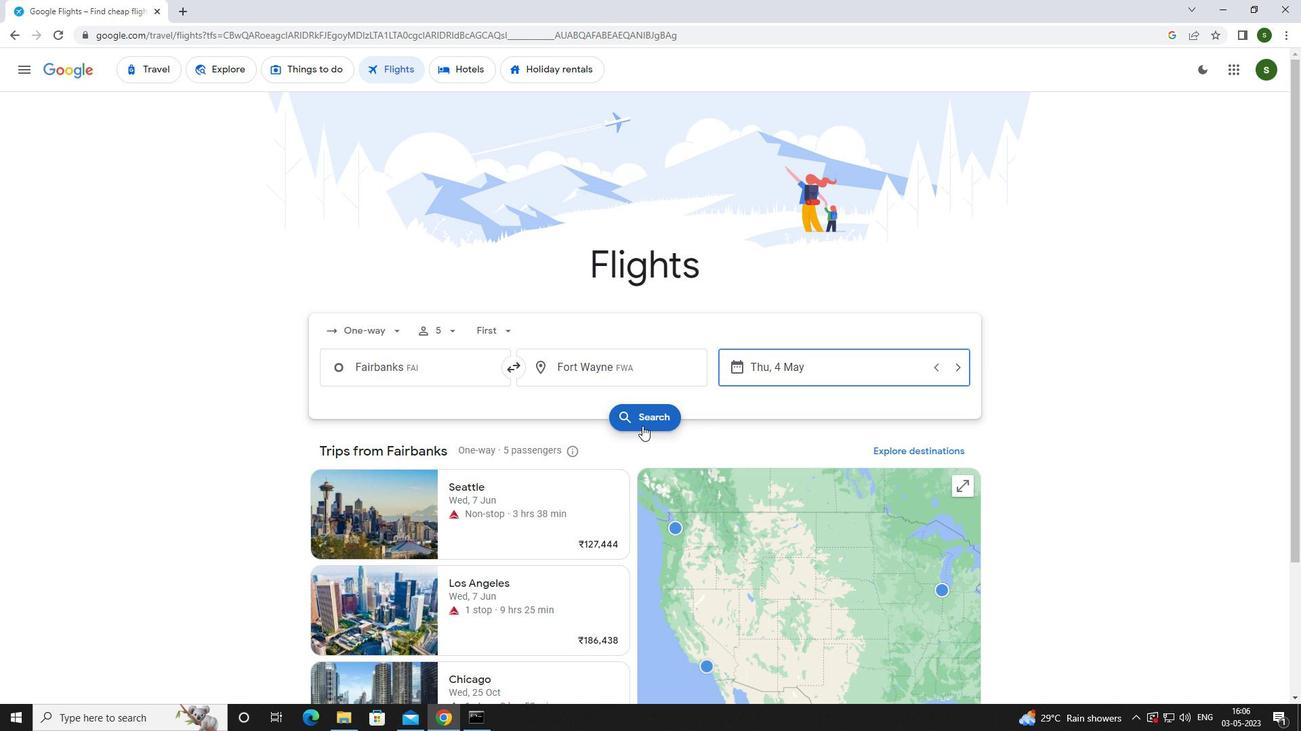 
Action: Mouse moved to (355, 196)
Screenshot: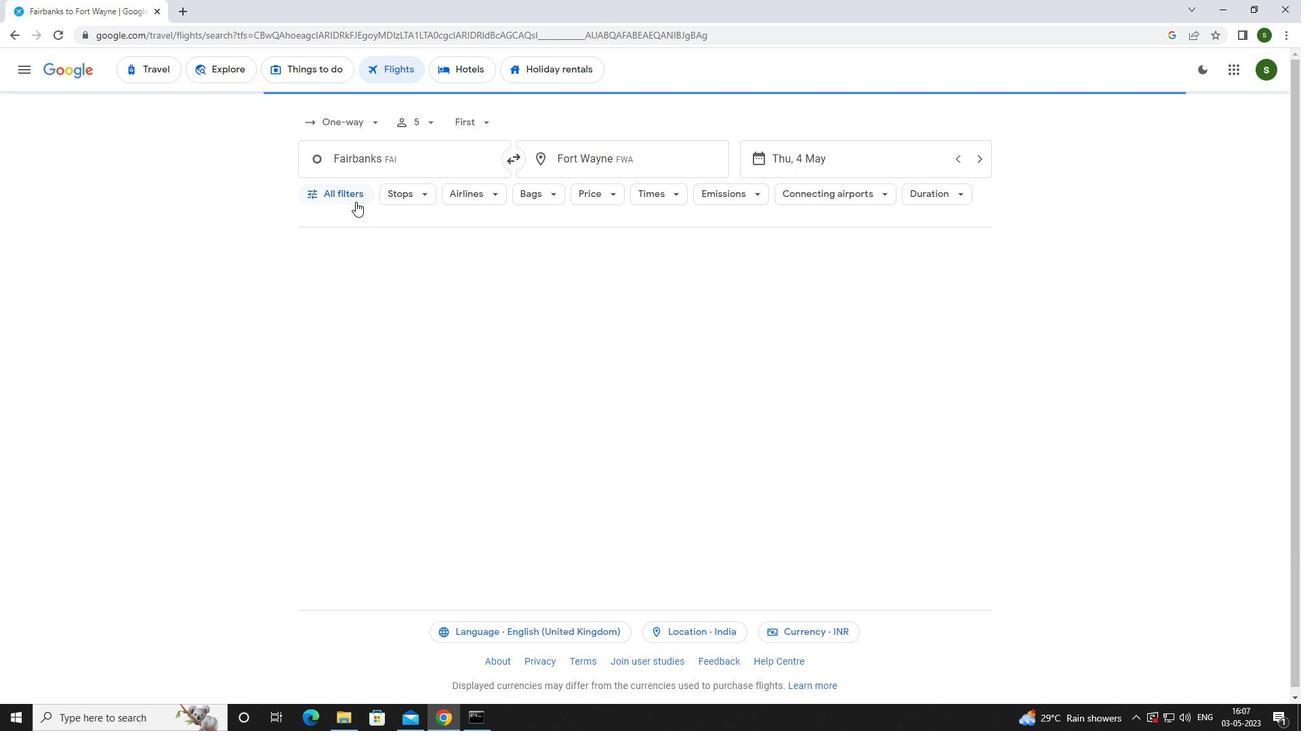 
Action: Mouse pressed left at (355, 196)
Screenshot: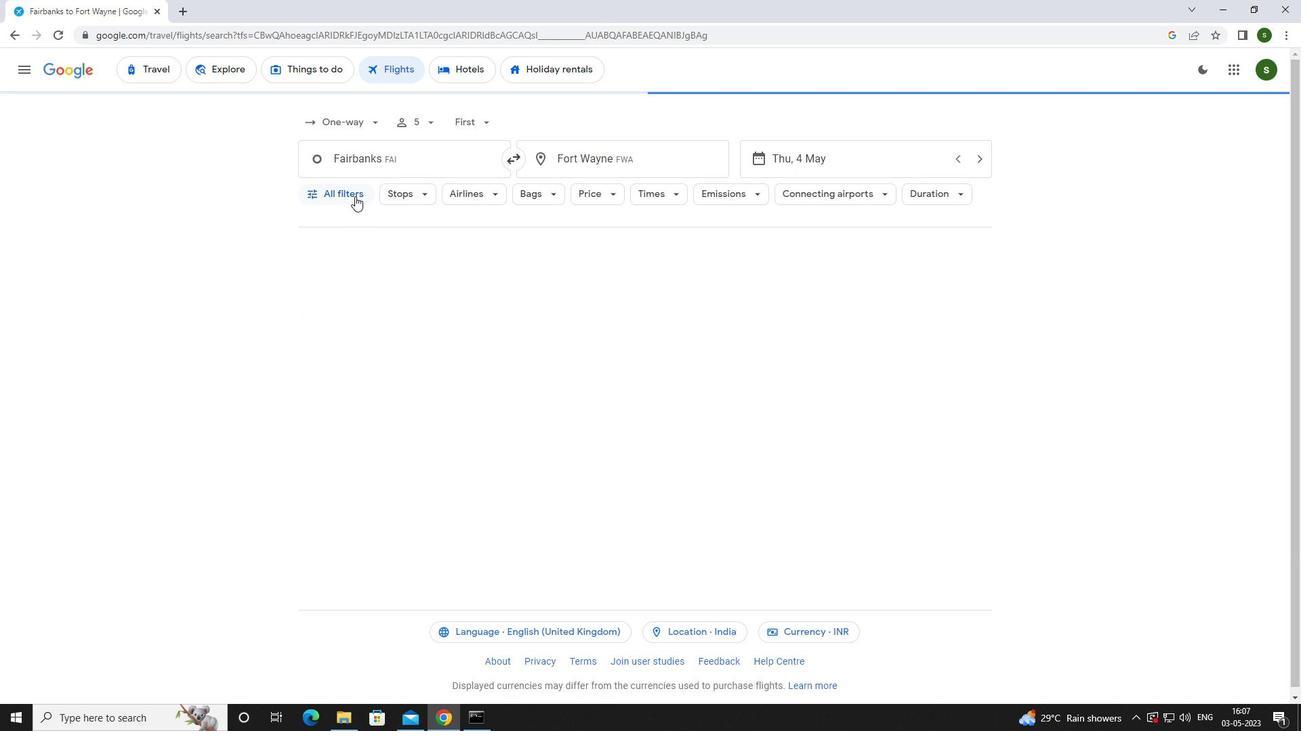 
Action: Mouse moved to (509, 484)
Screenshot: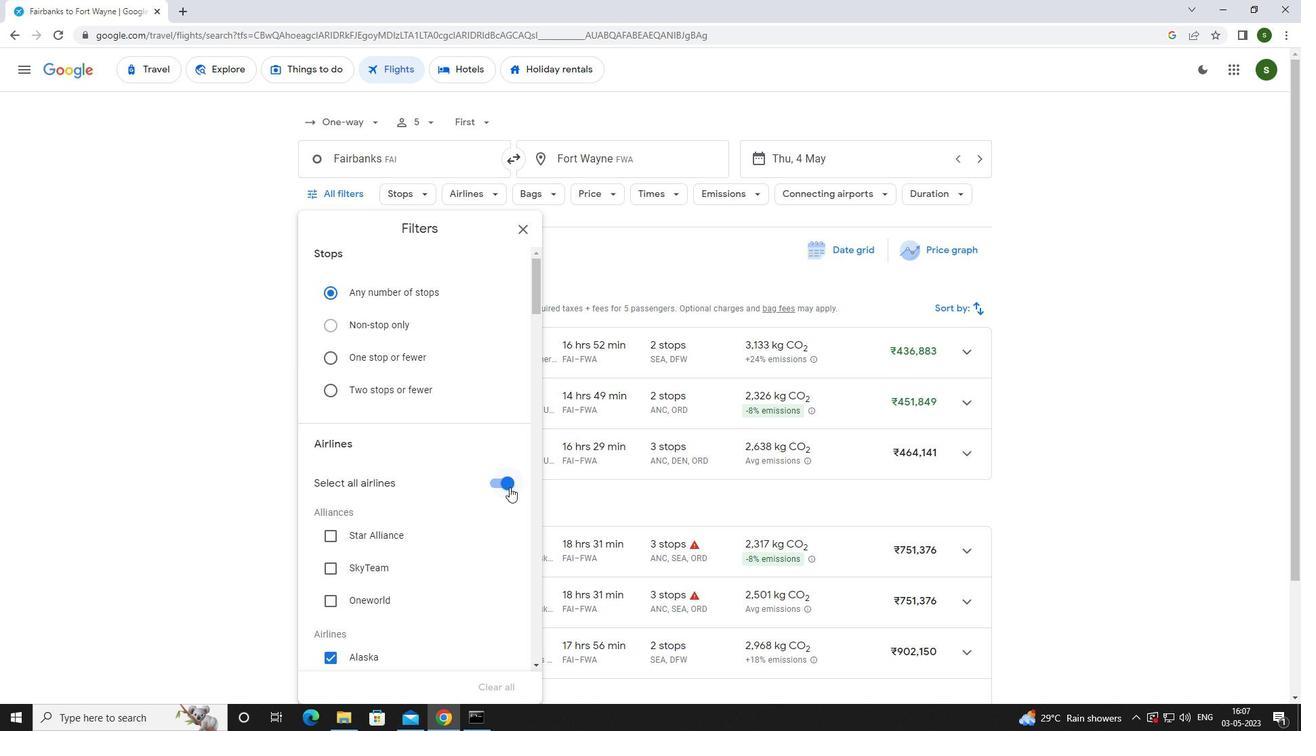 
Action: Mouse pressed left at (509, 484)
Screenshot: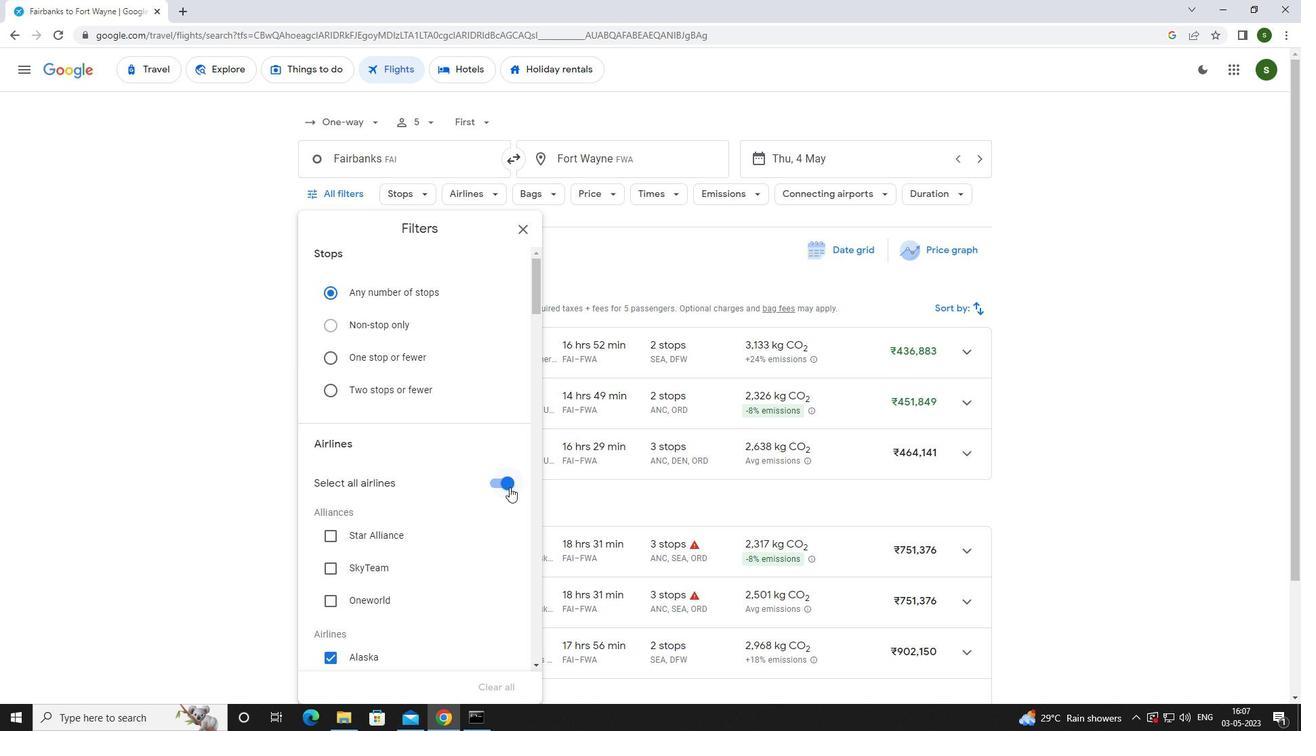 
Action: Mouse moved to (477, 466)
Screenshot: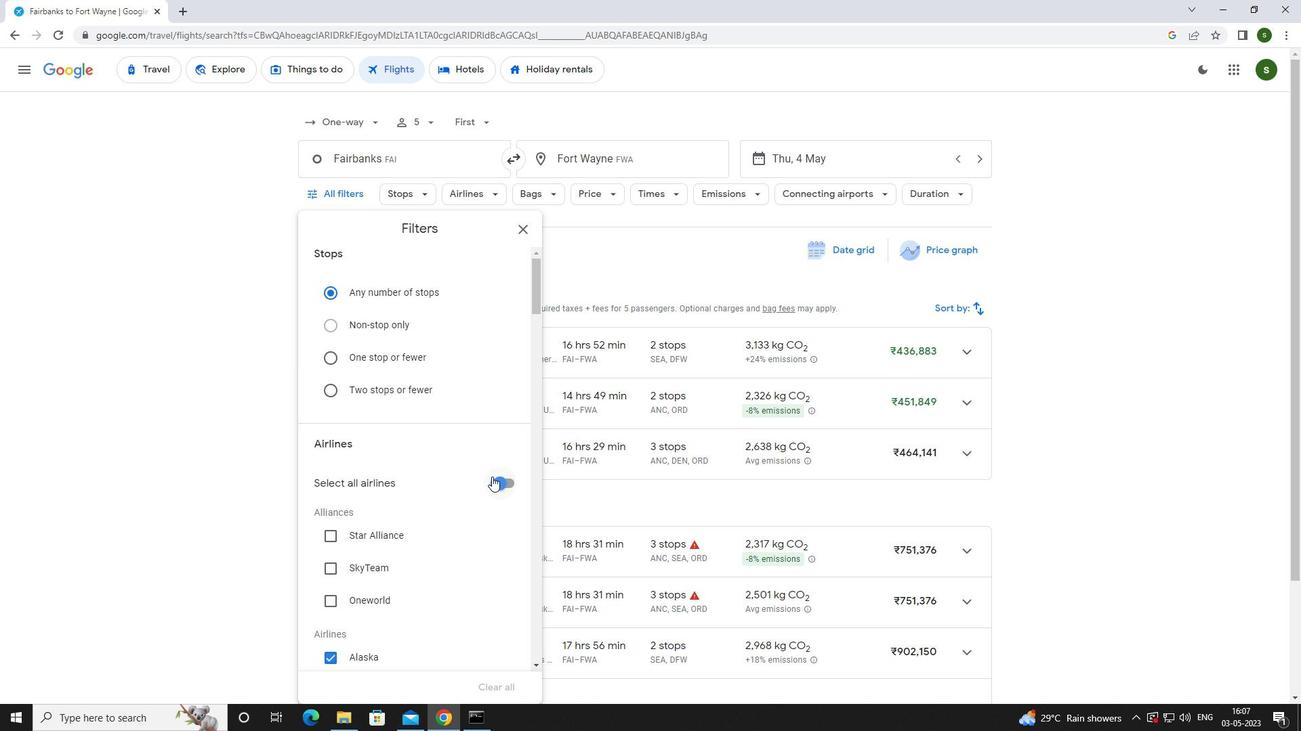 
Action: Mouse scrolled (477, 465) with delta (0, 0)
Screenshot: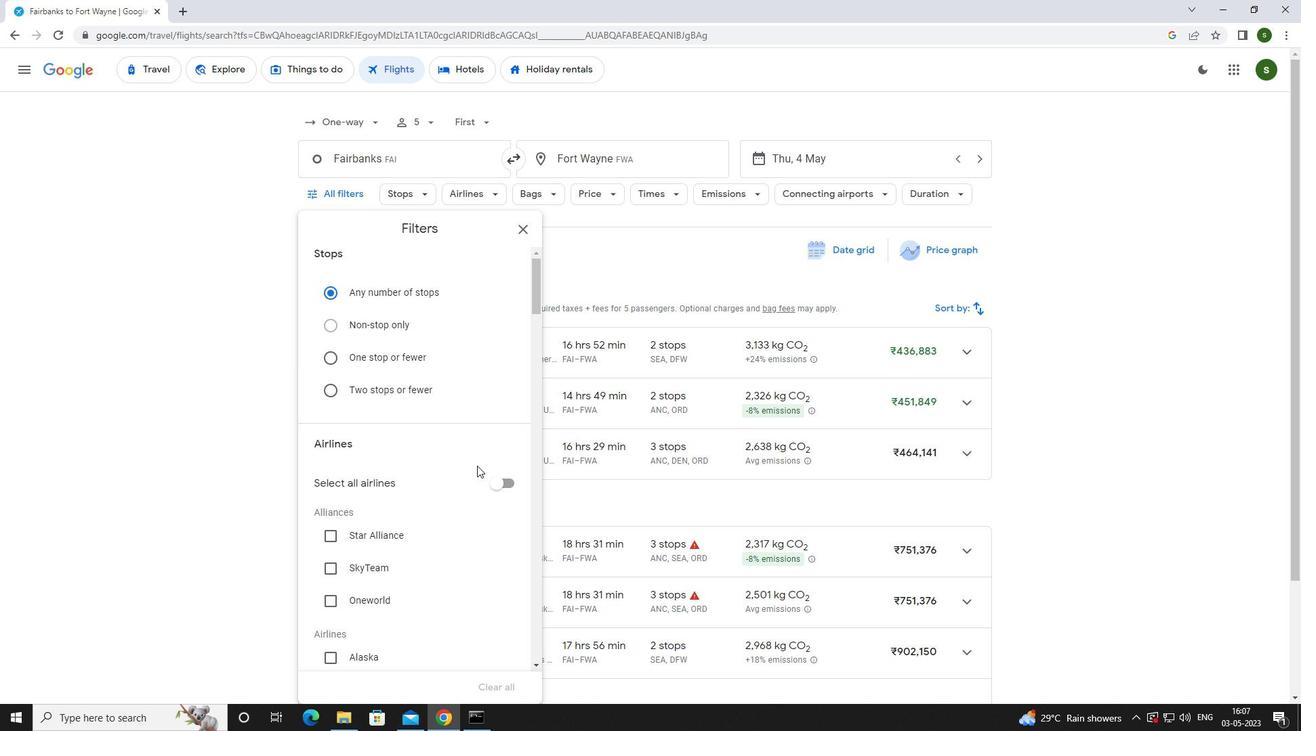 
Action: Mouse scrolled (477, 465) with delta (0, 0)
Screenshot: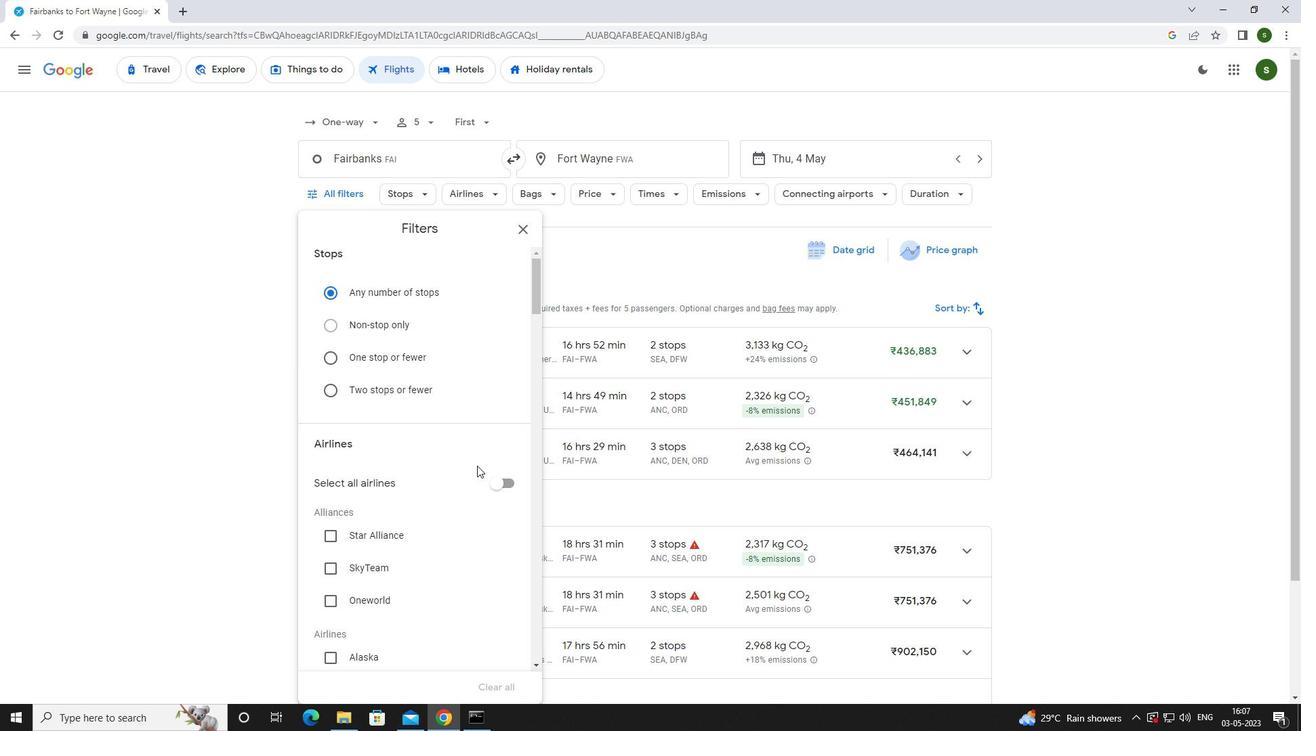 
Action: Mouse scrolled (477, 465) with delta (0, 0)
Screenshot: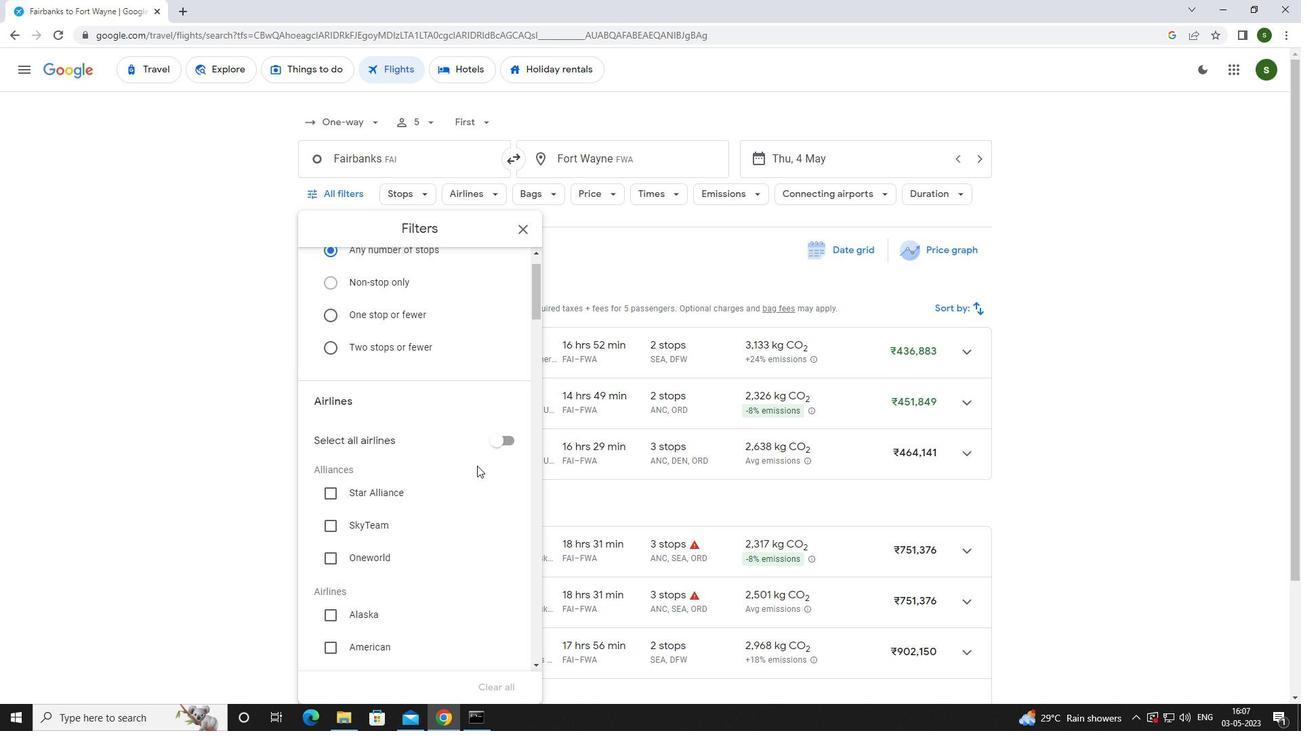 
Action: Mouse scrolled (477, 465) with delta (0, 0)
Screenshot: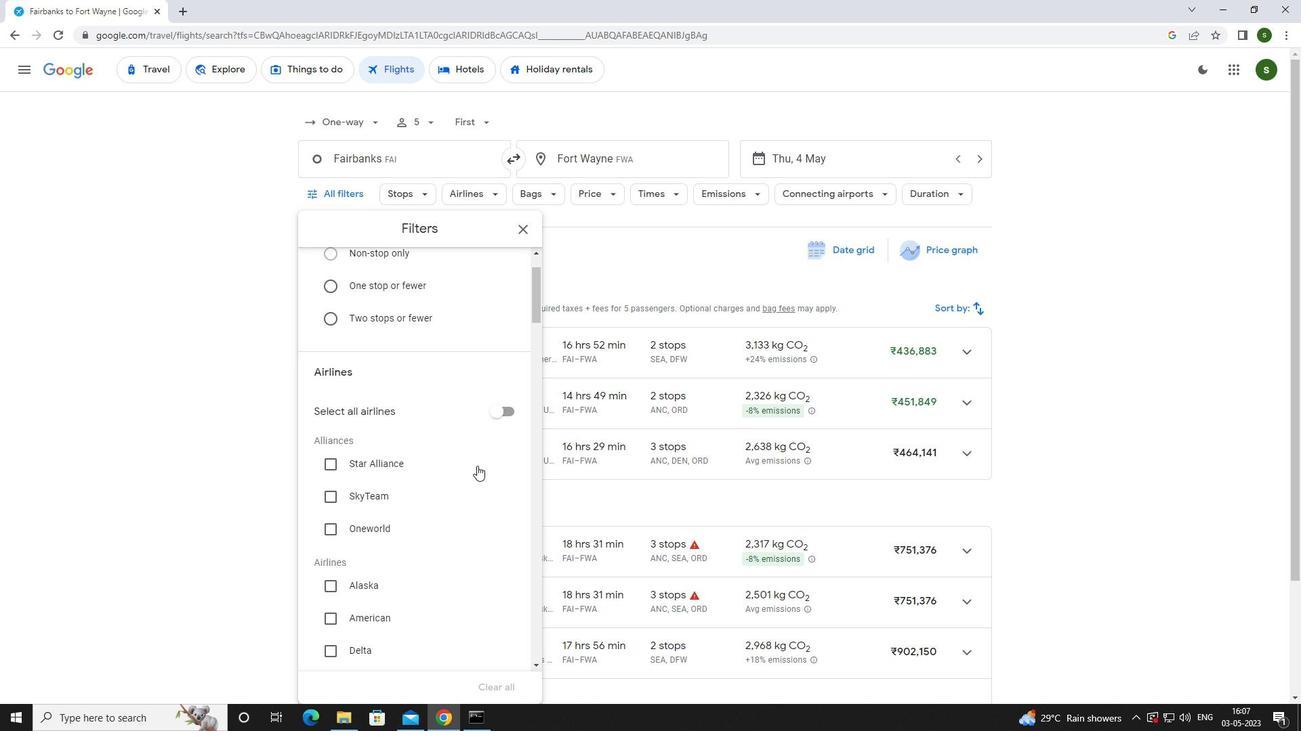 
Action: Mouse moved to (381, 510)
Screenshot: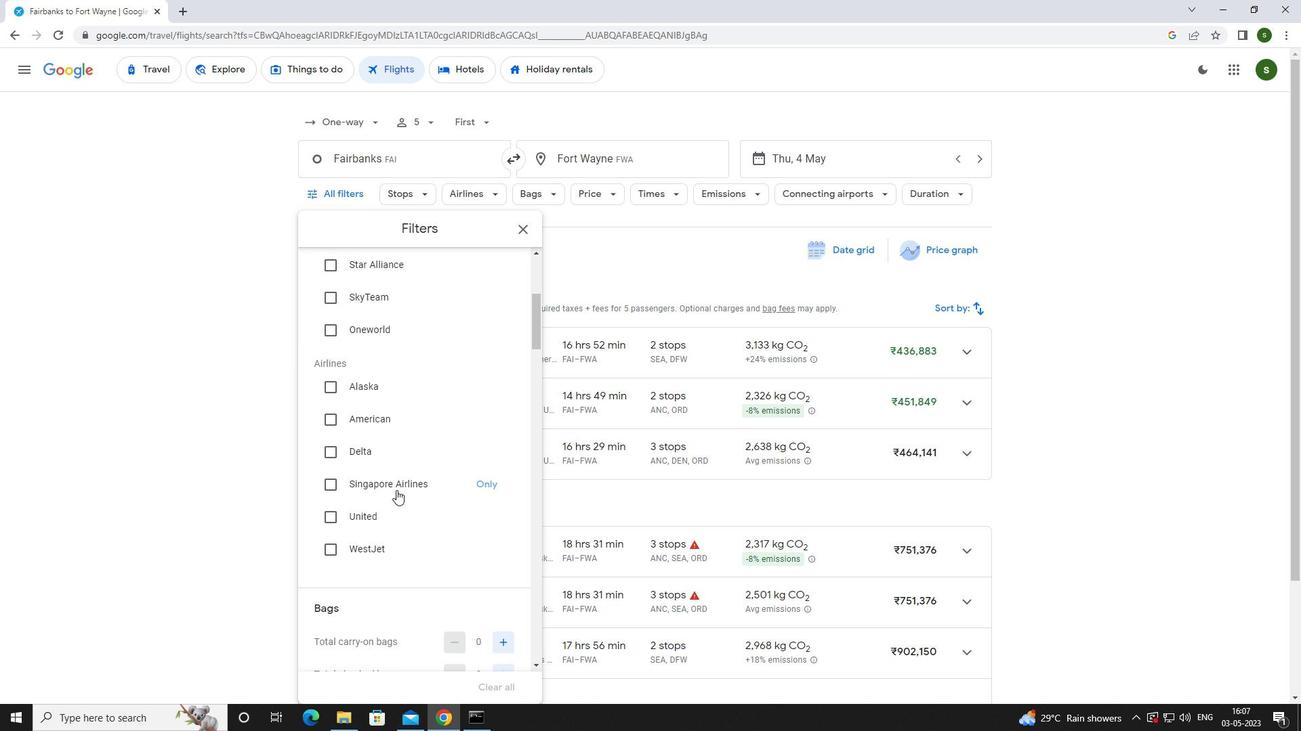 
Action: Mouse pressed left at (381, 510)
Screenshot: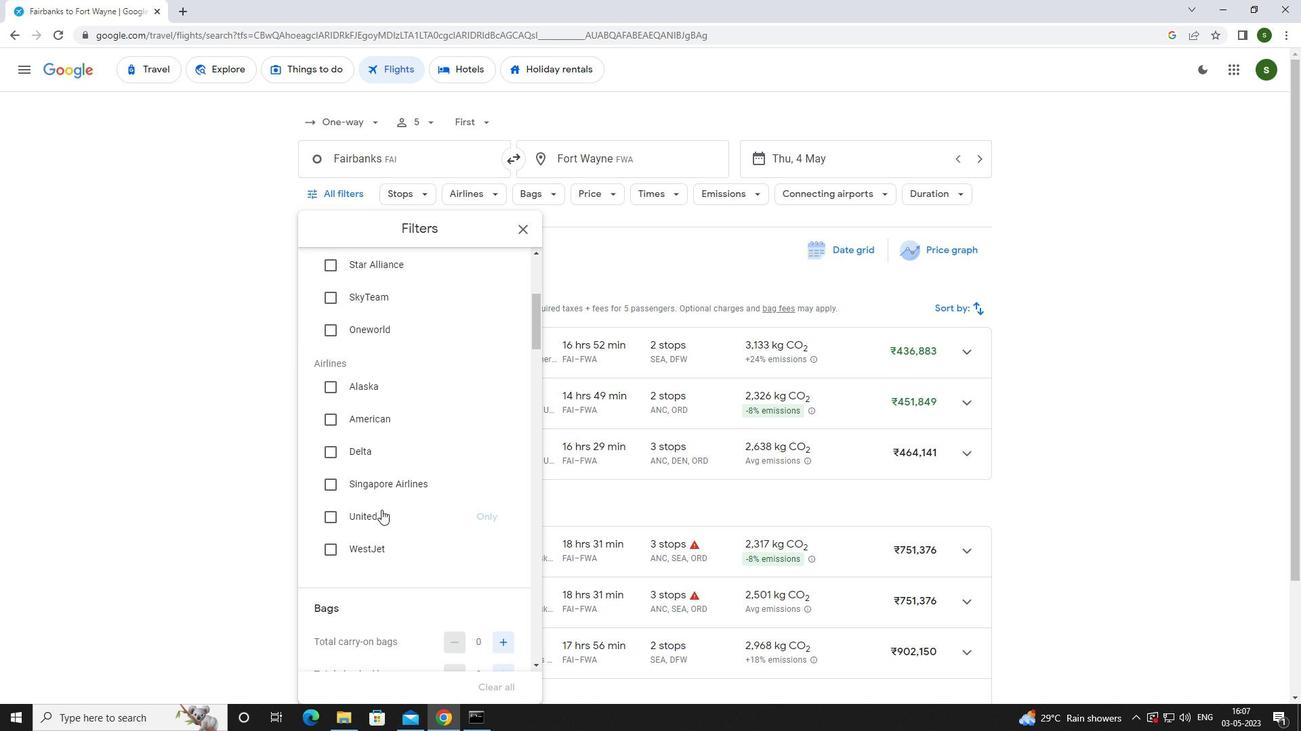 
Action: Mouse scrolled (381, 509) with delta (0, 0)
Screenshot: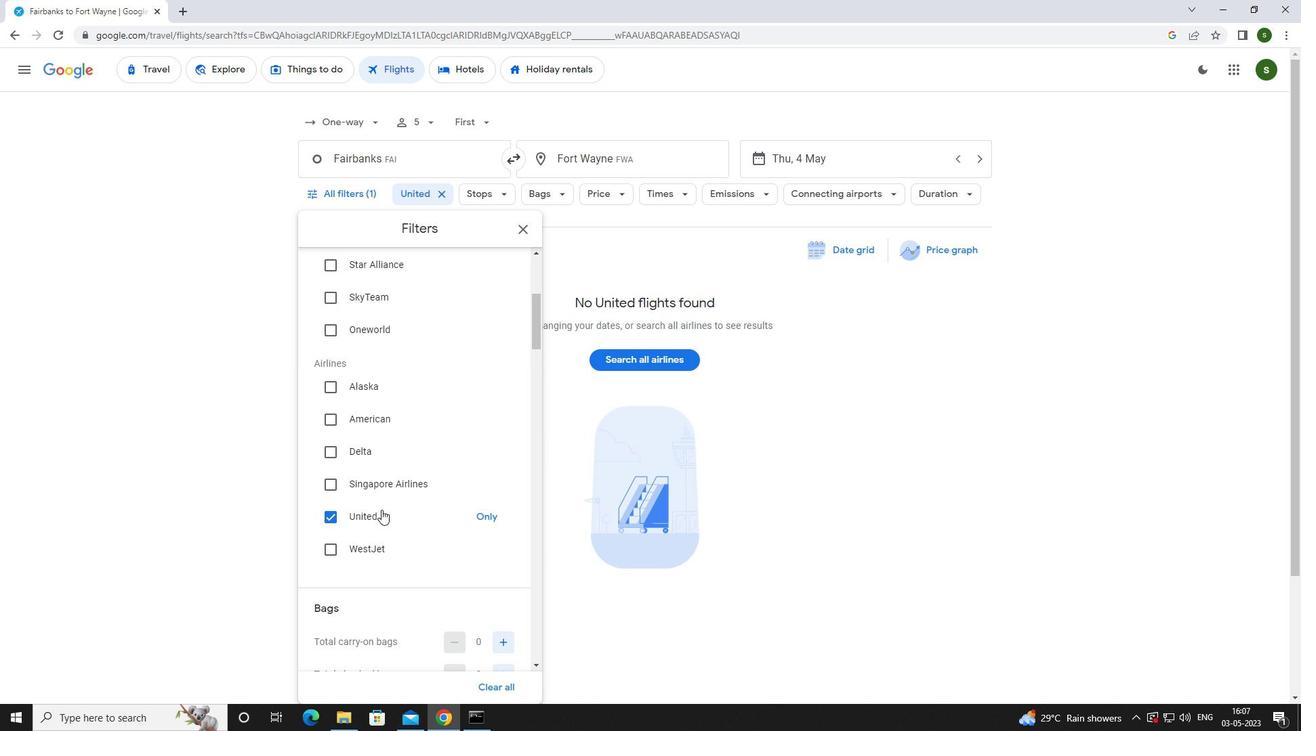
Action: Mouse scrolled (381, 509) with delta (0, 0)
Screenshot: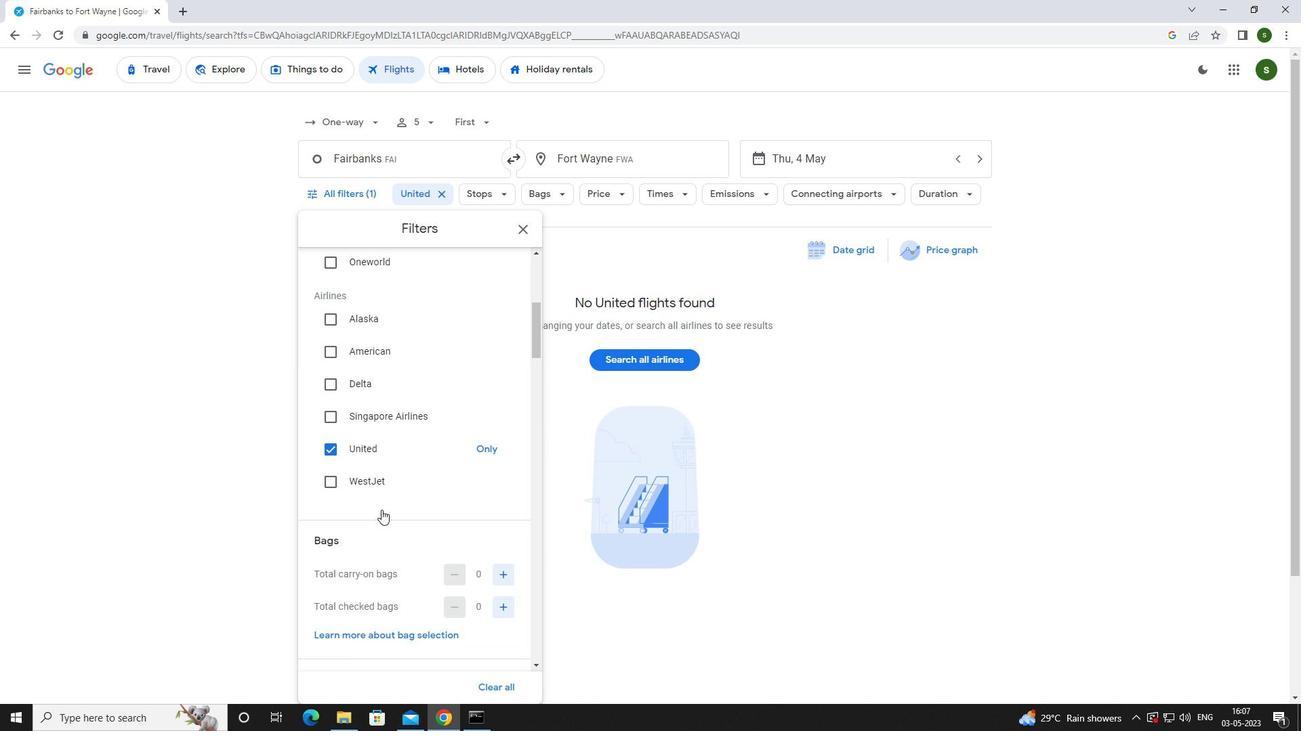 
Action: Mouse scrolled (381, 509) with delta (0, 0)
Screenshot: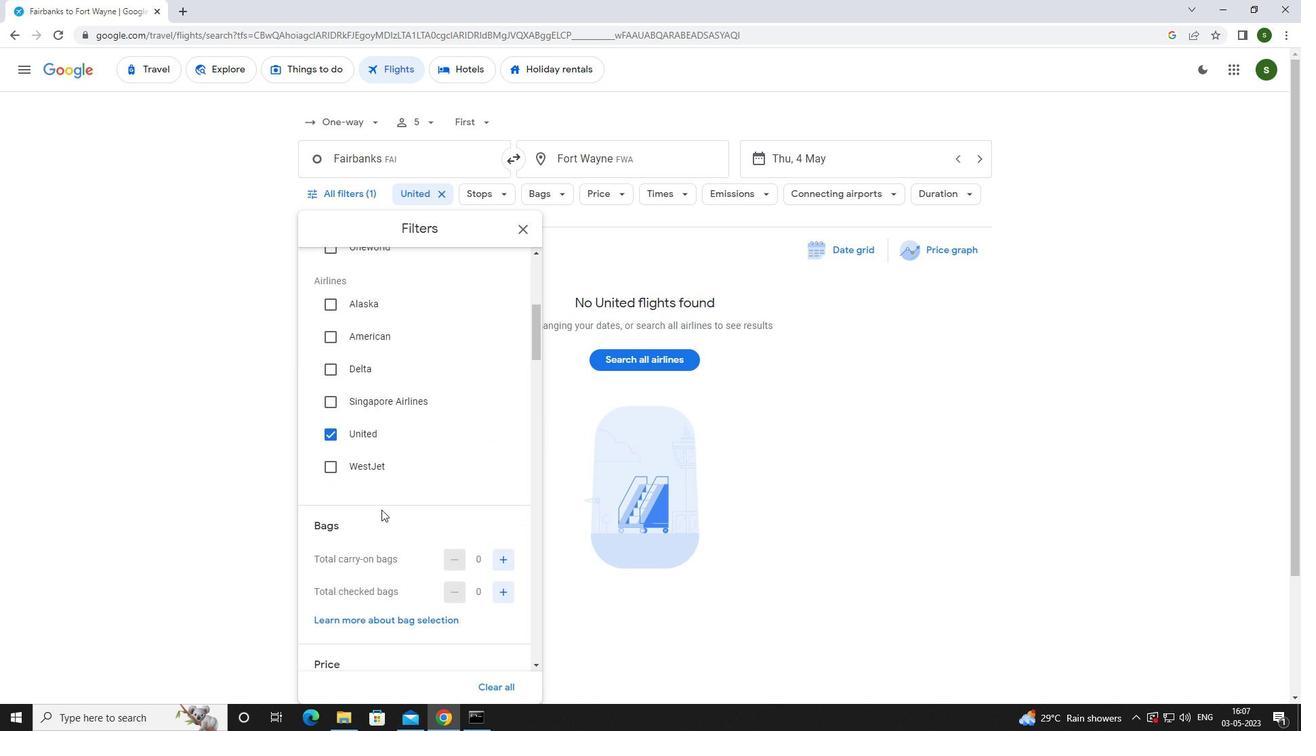 
Action: Mouse scrolled (381, 509) with delta (0, 0)
Screenshot: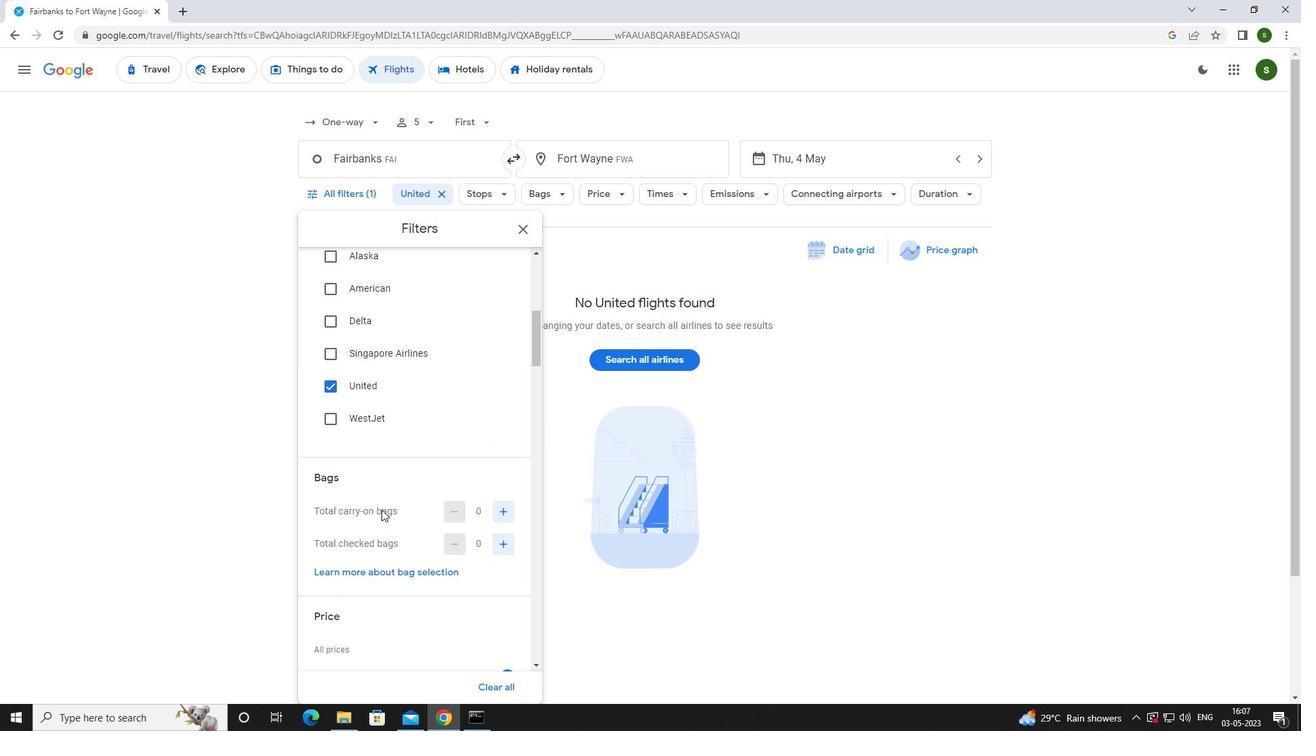 
Action: Mouse moved to (506, 403)
Screenshot: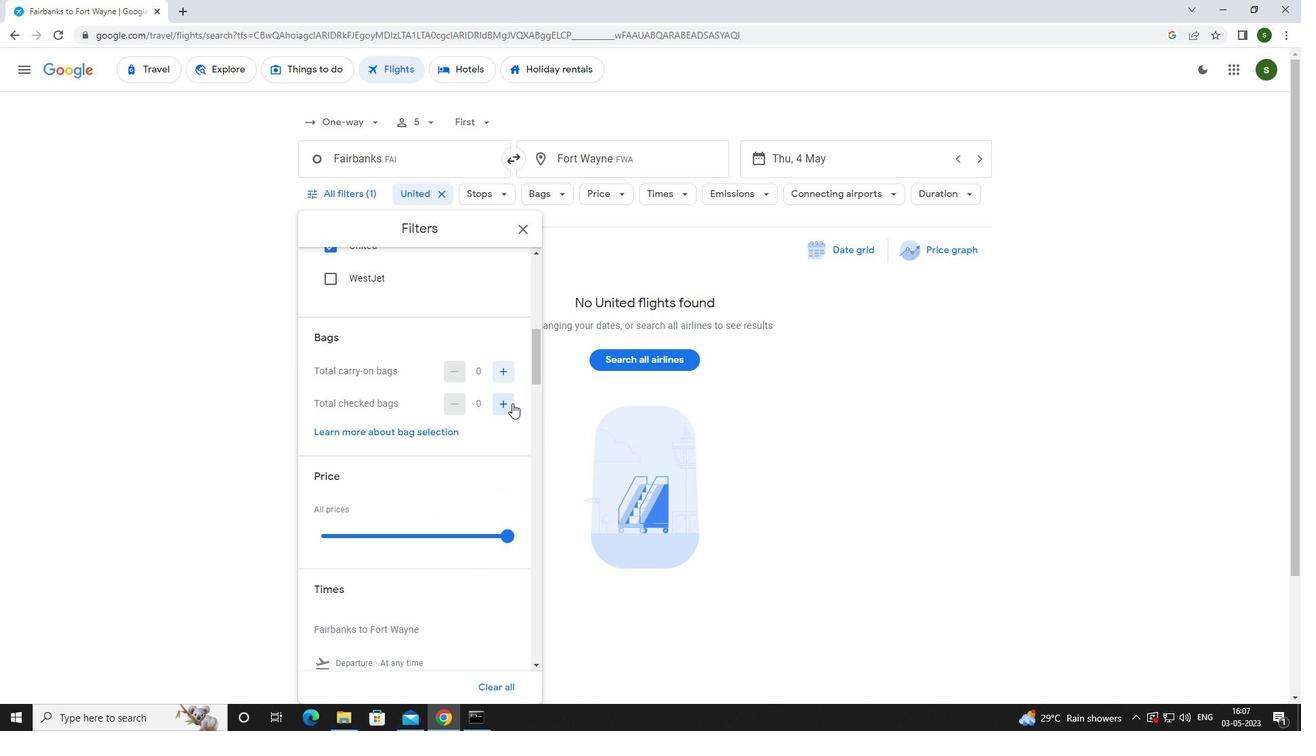 
Action: Mouse pressed left at (506, 403)
Screenshot: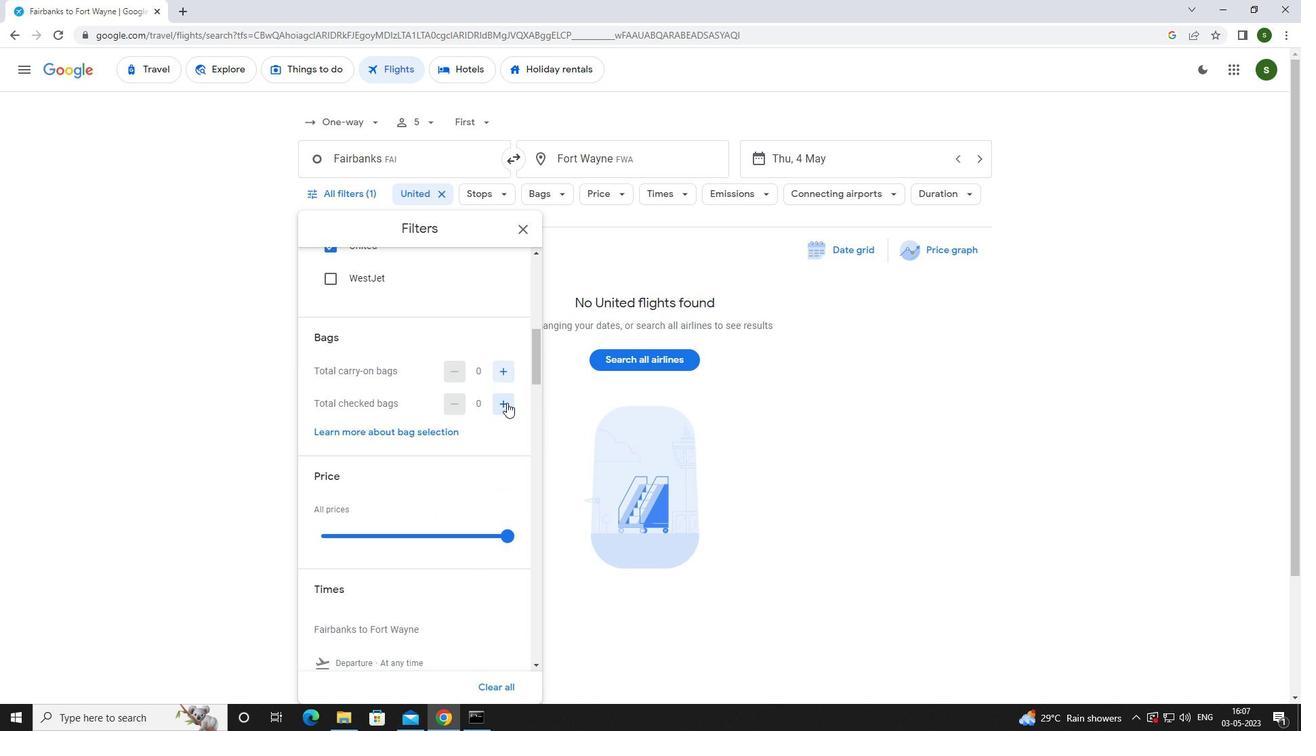 
Action: Mouse moved to (503, 404)
Screenshot: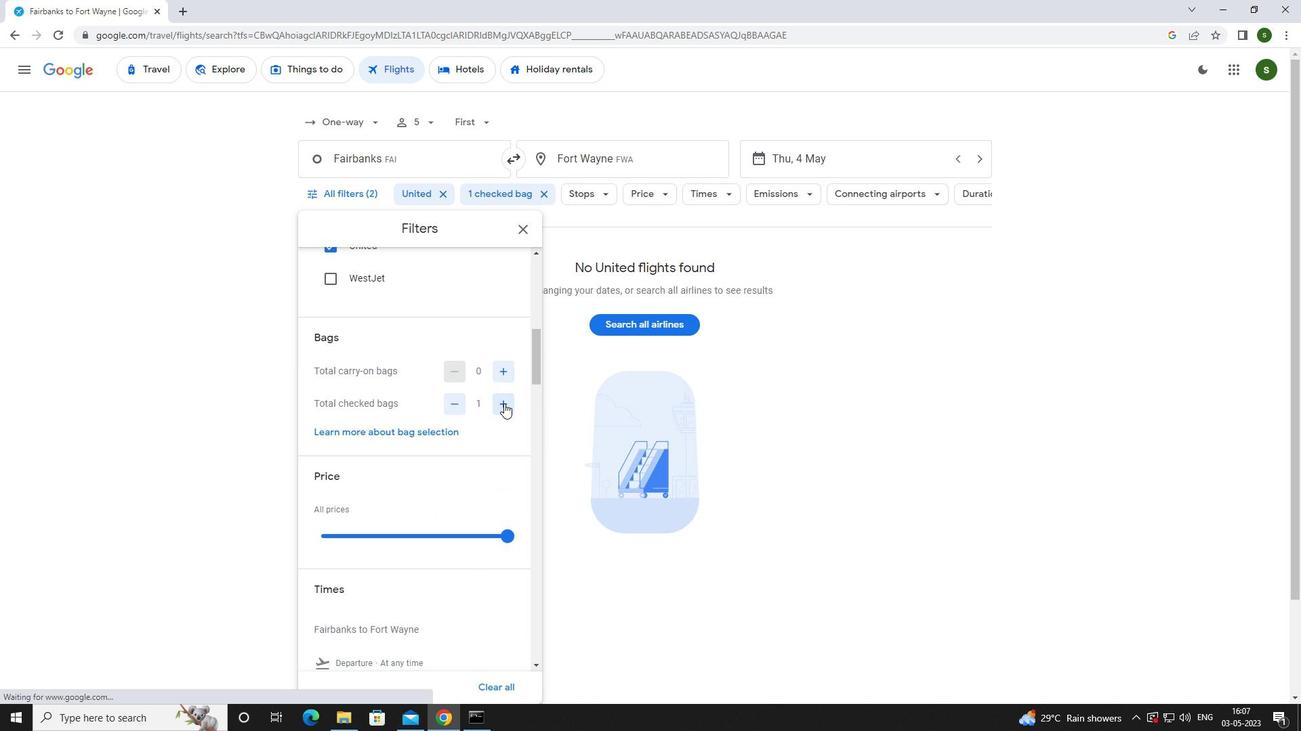 
Action: Mouse scrolled (503, 403) with delta (0, 0)
Screenshot: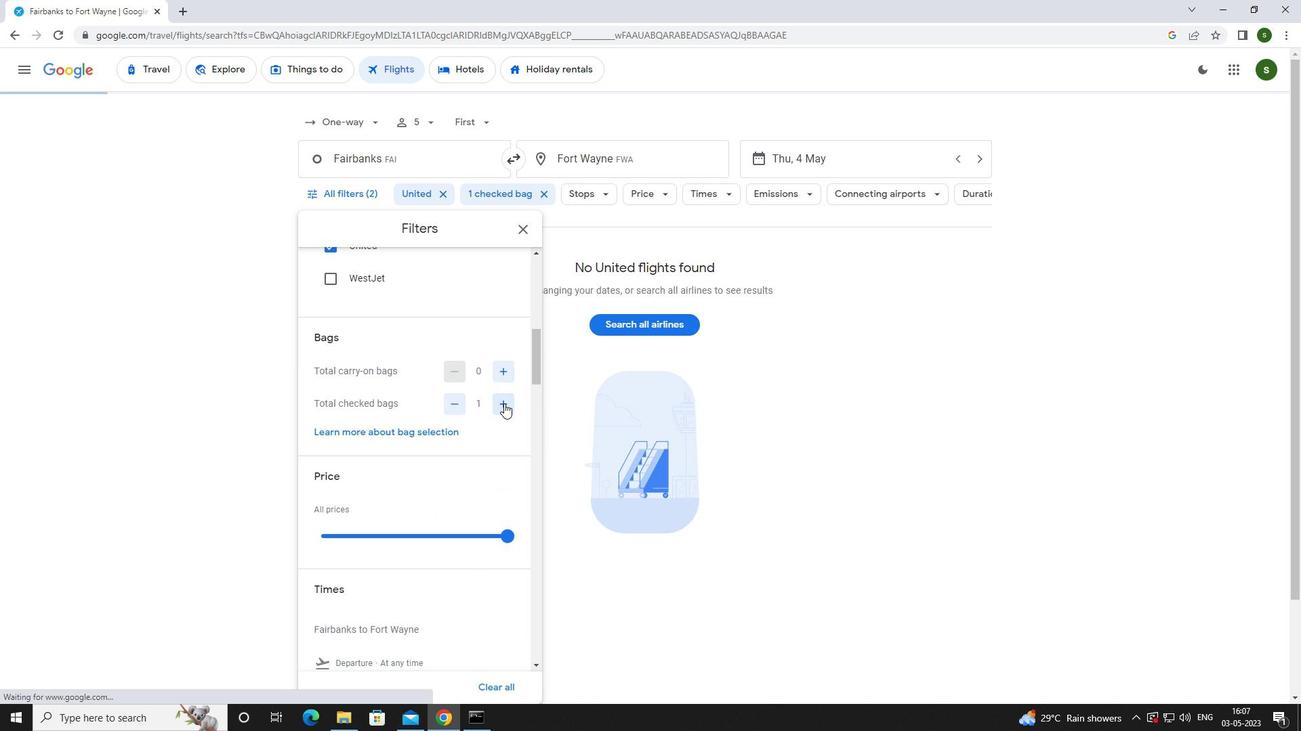 
Action: Mouse scrolled (503, 403) with delta (0, 0)
Screenshot: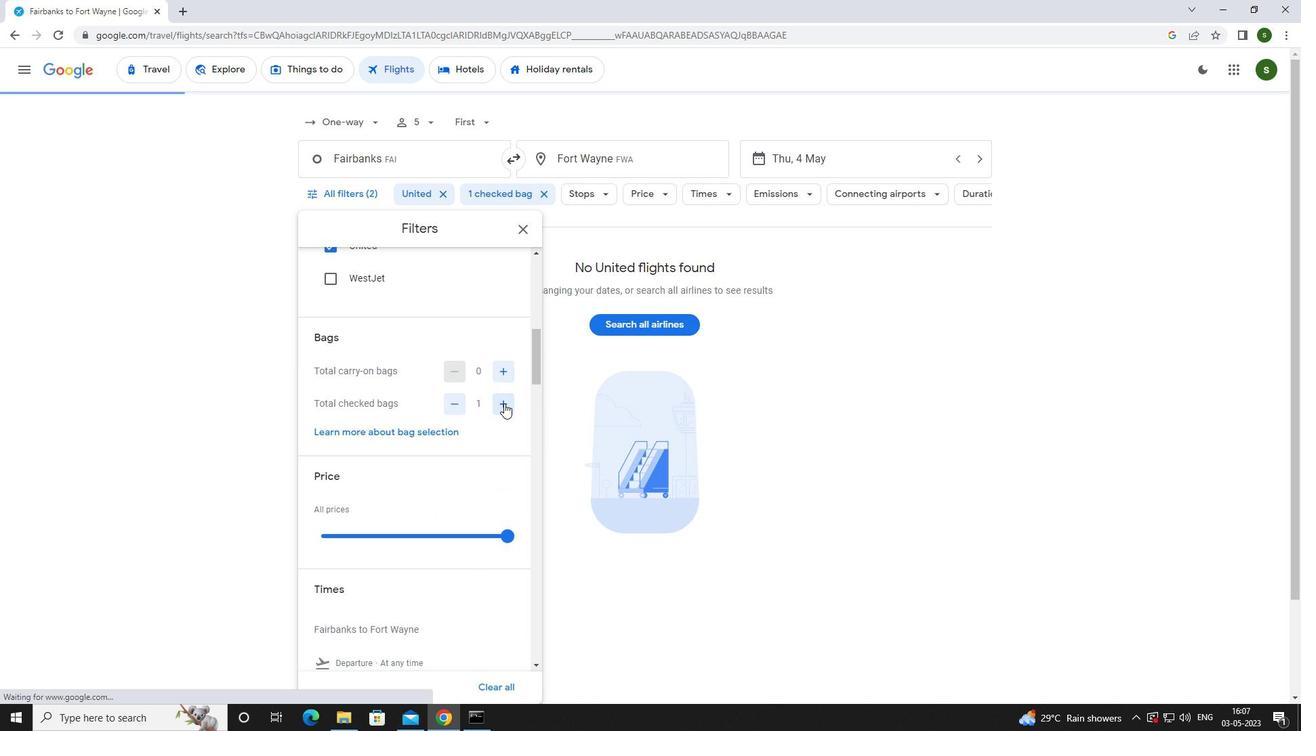 
Action: Mouse pressed left at (503, 404)
Screenshot: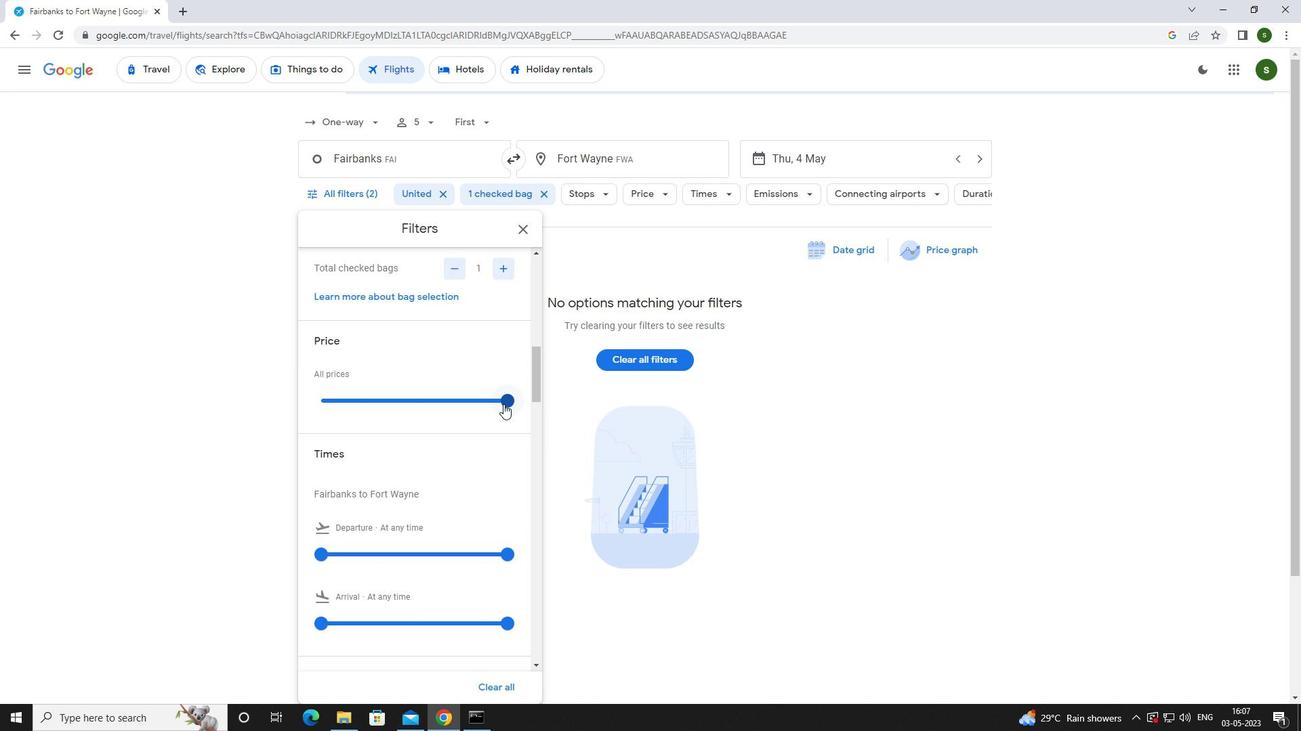 
Action: Mouse moved to (362, 421)
Screenshot: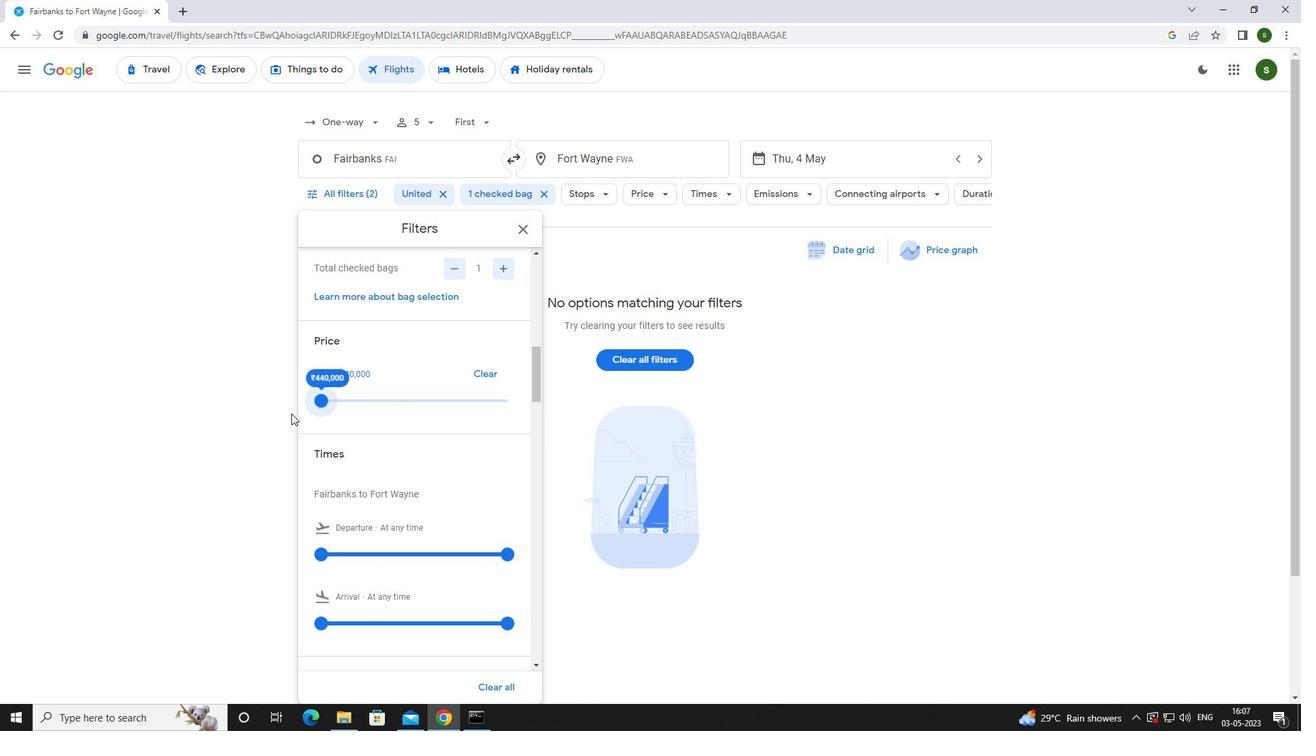 
Action: Mouse scrolled (362, 420) with delta (0, 0)
Screenshot: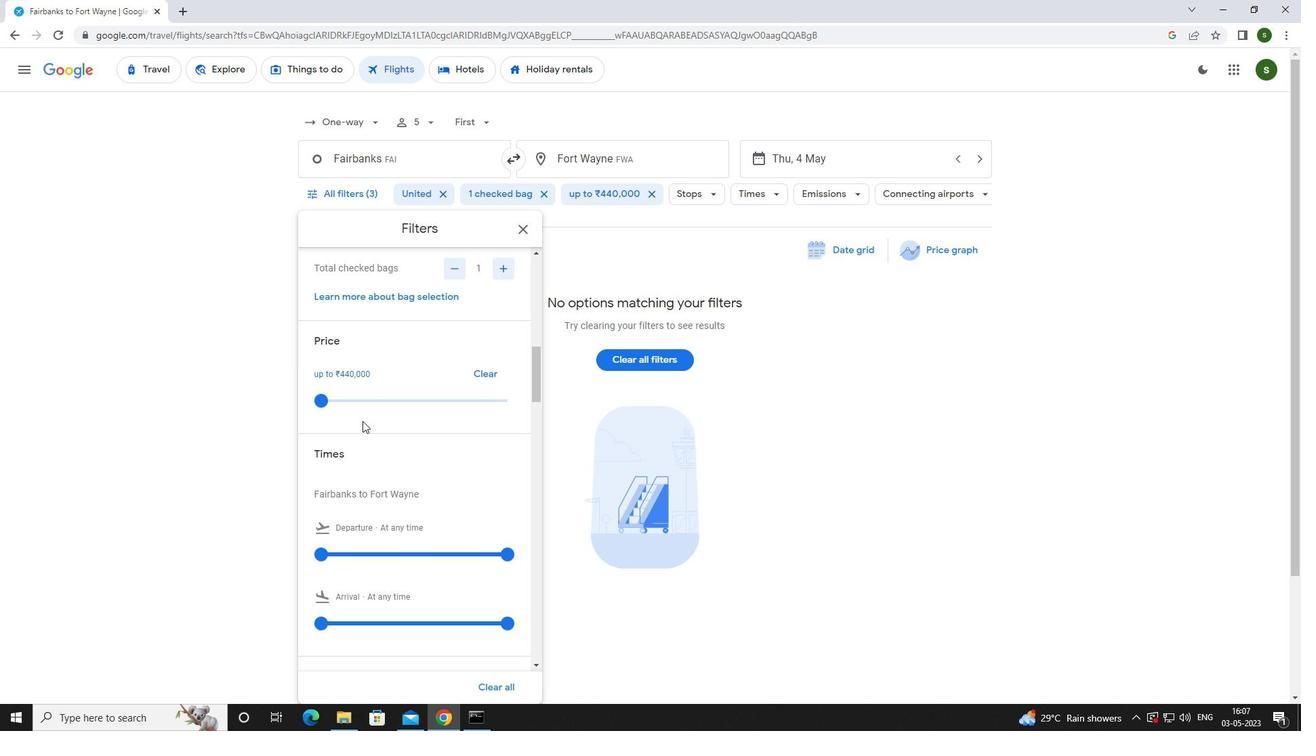 
Action: Mouse moved to (320, 485)
Screenshot: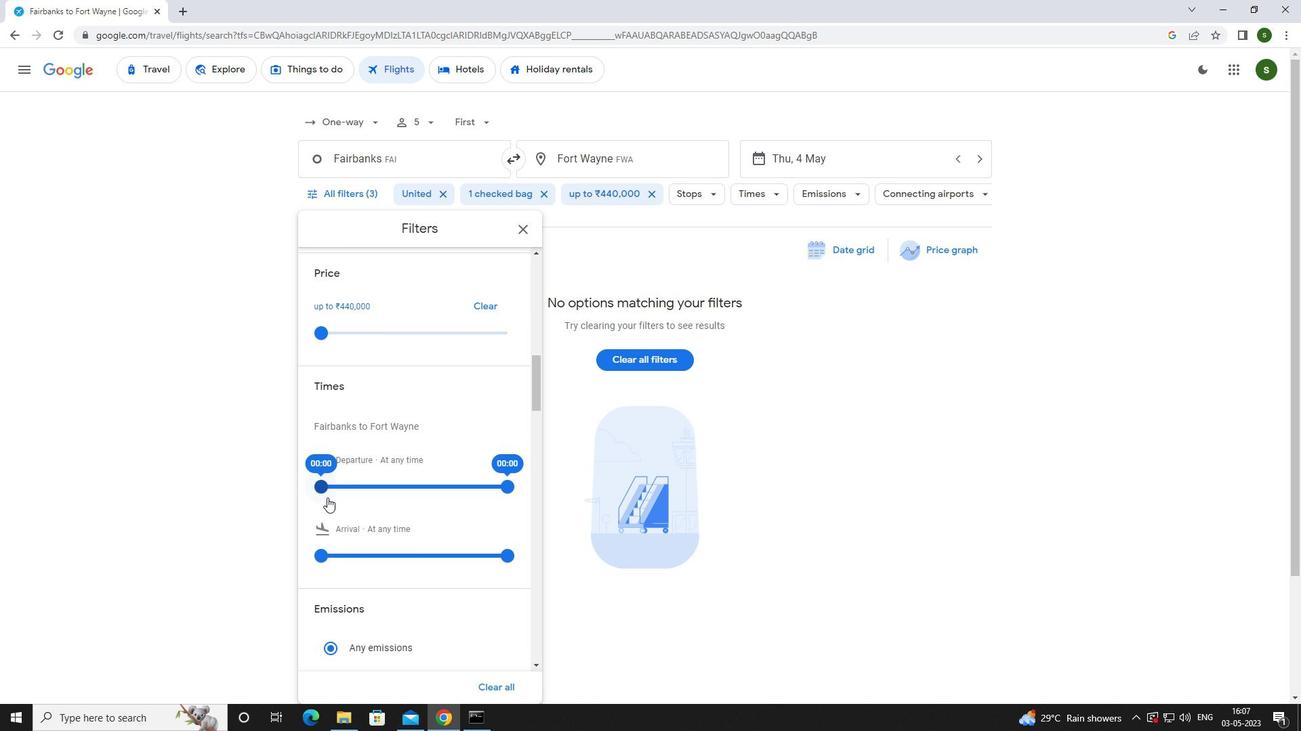 
Action: Mouse pressed left at (320, 485)
Screenshot: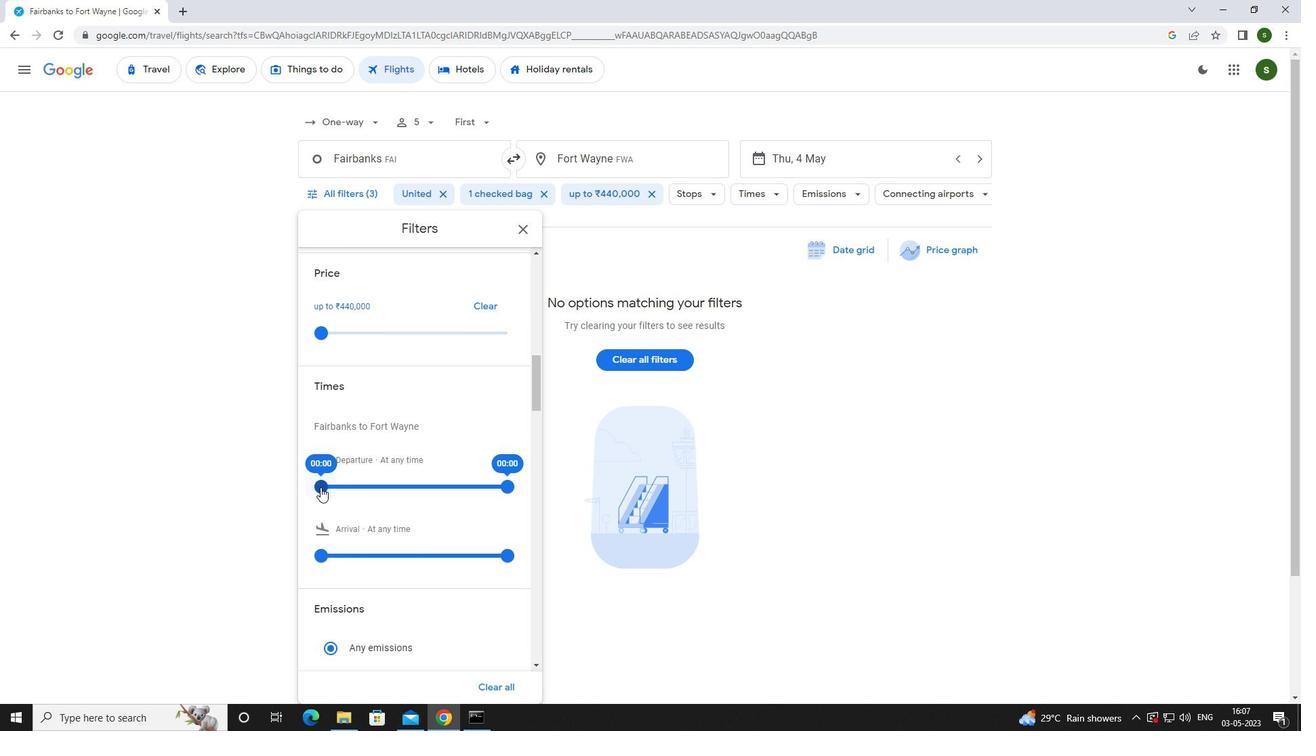 
Action: Mouse moved to (750, 429)
Screenshot: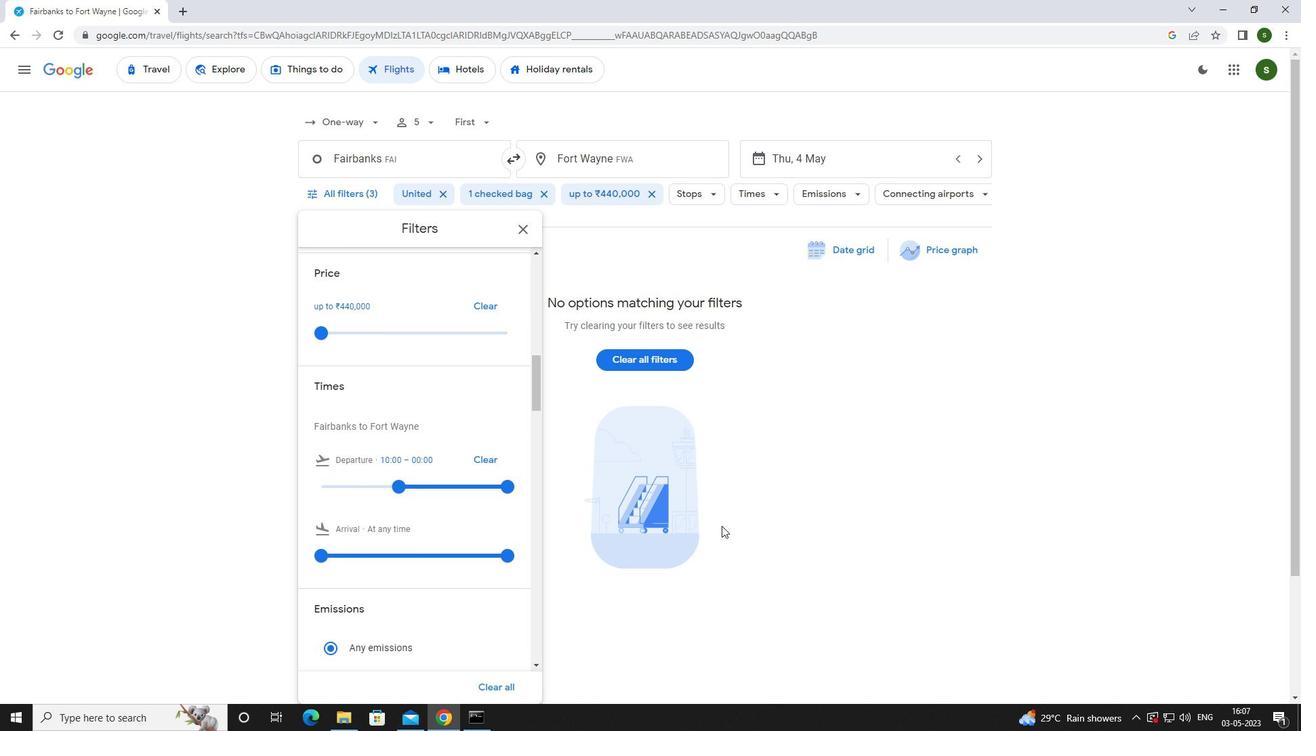 
Action: Mouse pressed left at (750, 429)
Screenshot: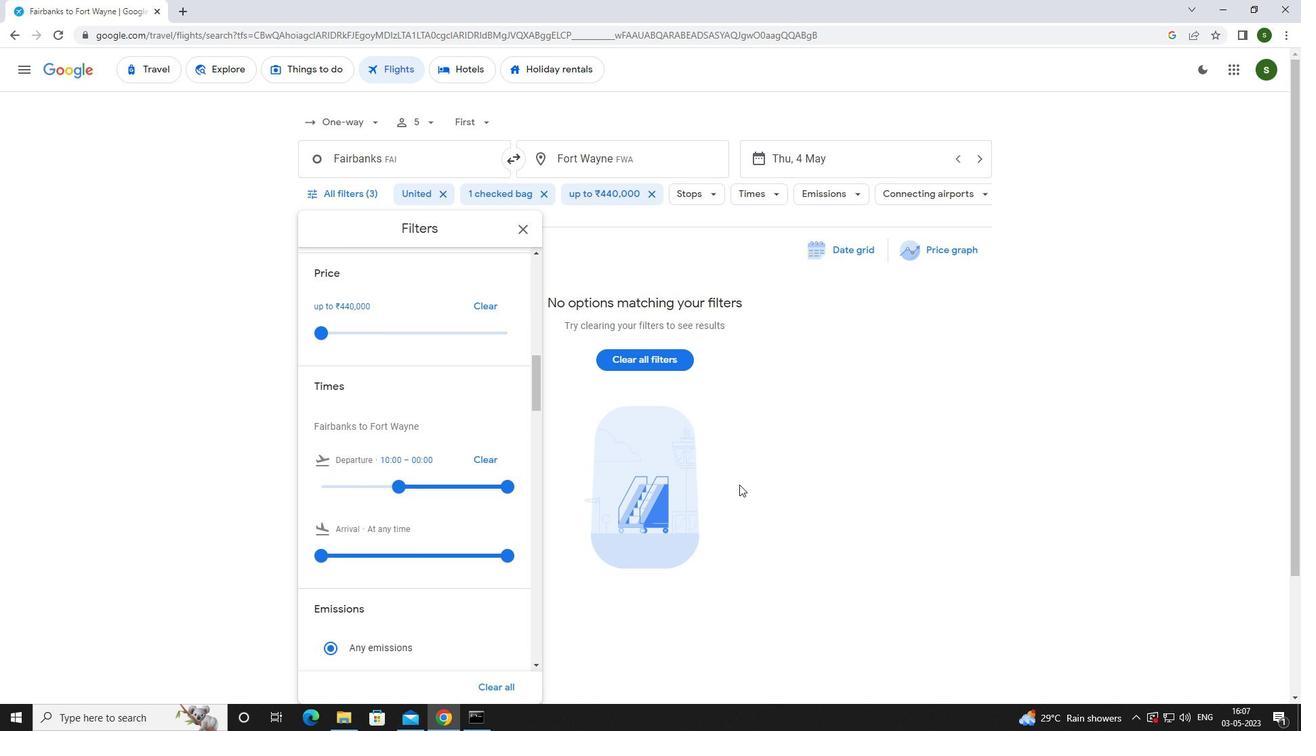 
Action: Mouse moved to (747, 430)
Screenshot: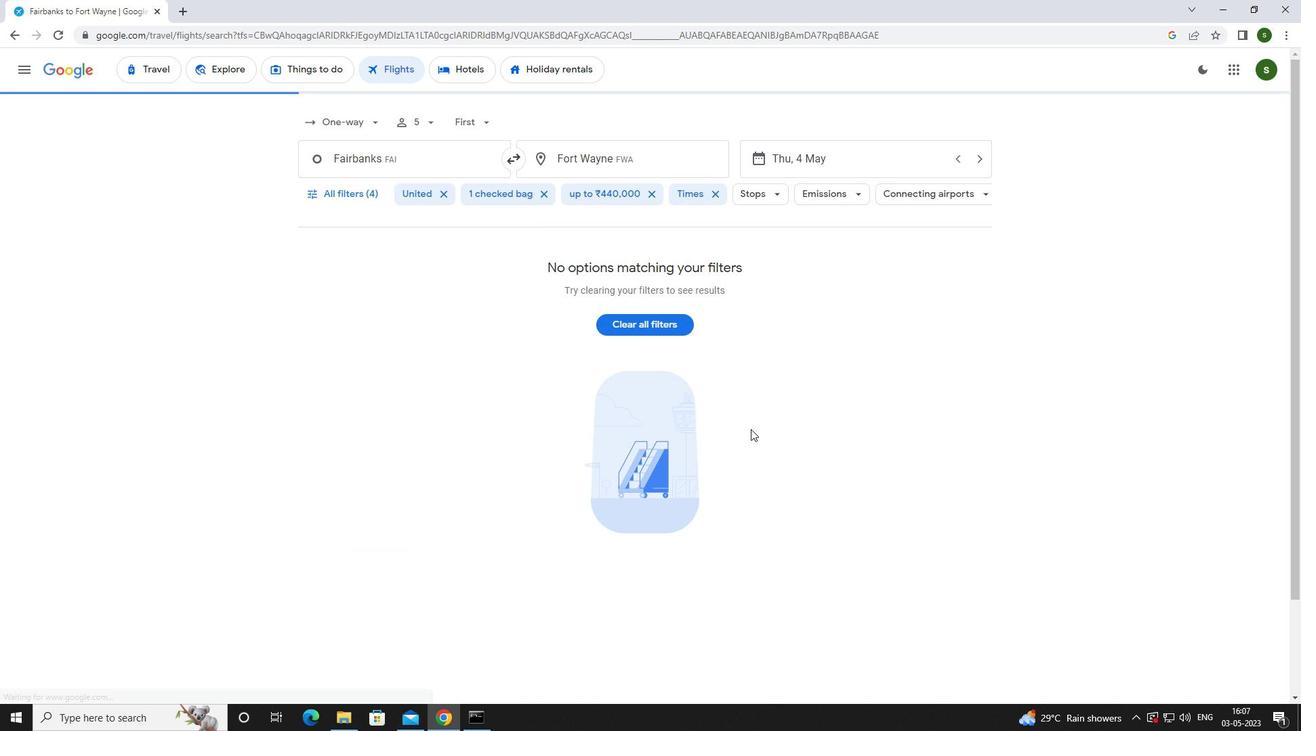 
